 Task: Find connections with filter location Bergheim with filter topic #Projectmanagements with filter profile language English with filter current company Max Healthcare with filter school Kerala University, Thiruvananthapuram with filter industry Fine Arts Schools with filter service category Executive Coaching with filter keywords title Pharmacist
Action: Mouse moved to (478, 61)
Screenshot: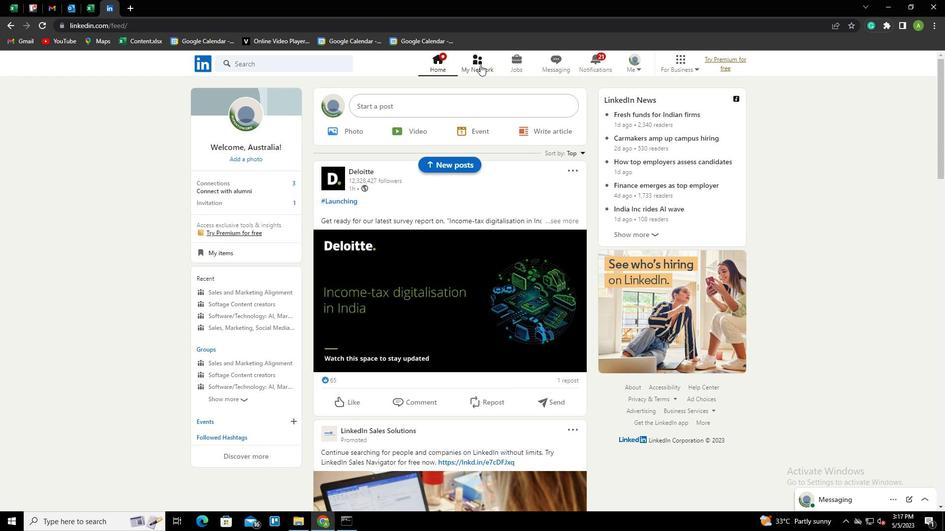 
Action: Mouse pressed left at (478, 61)
Screenshot: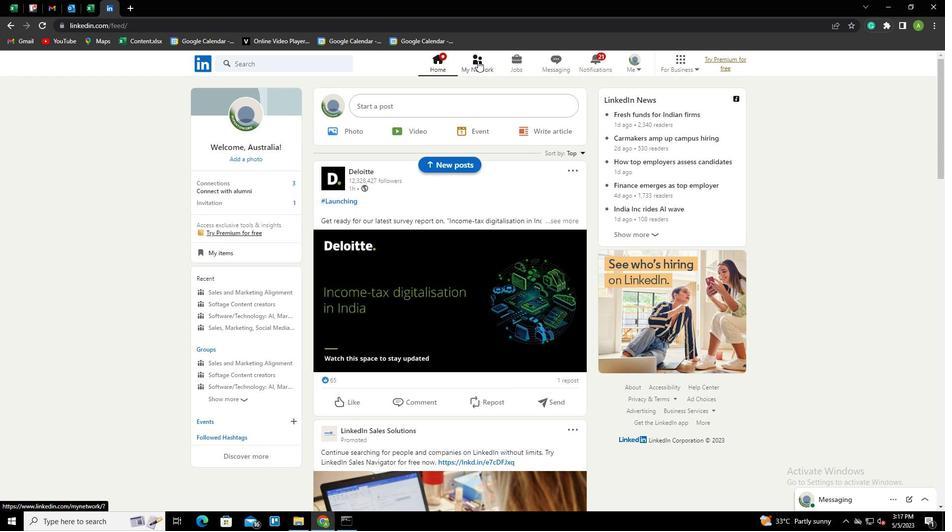
Action: Mouse moved to (243, 111)
Screenshot: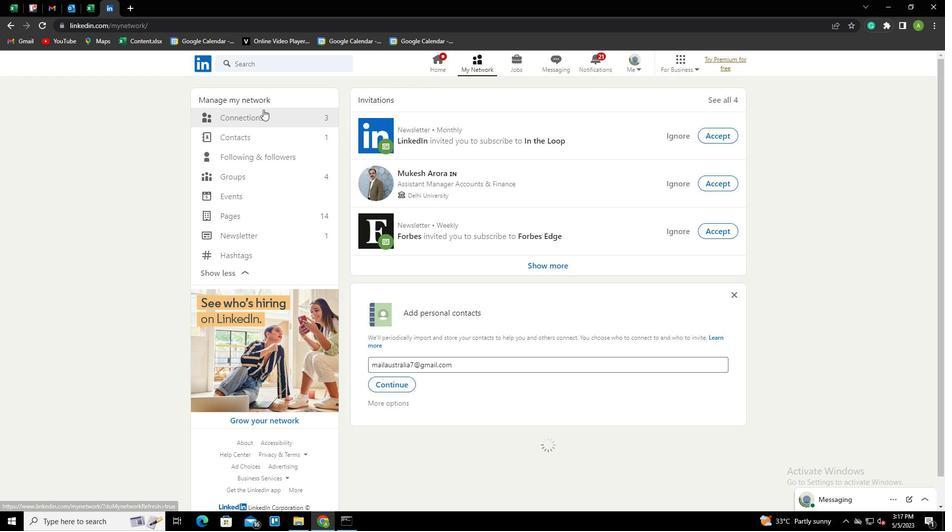 
Action: Mouse pressed left at (243, 111)
Screenshot: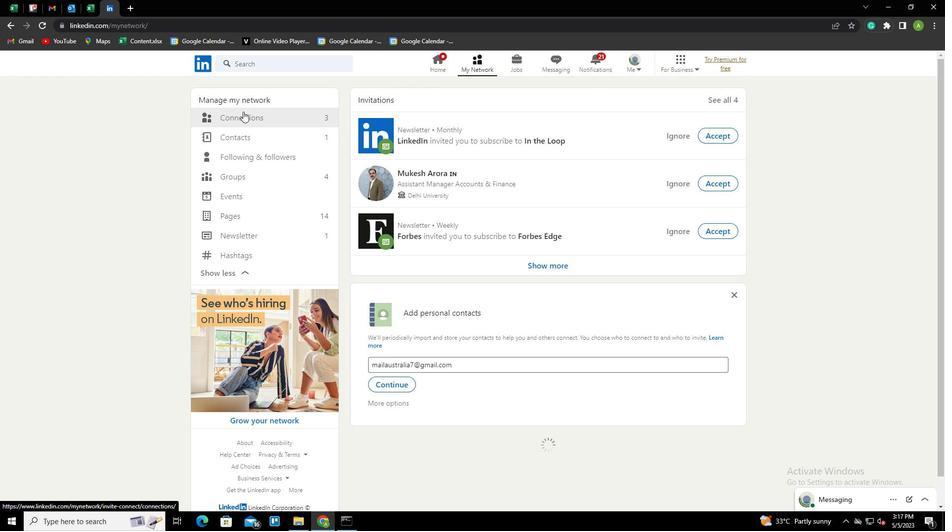 
Action: Mouse moved to (537, 115)
Screenshot: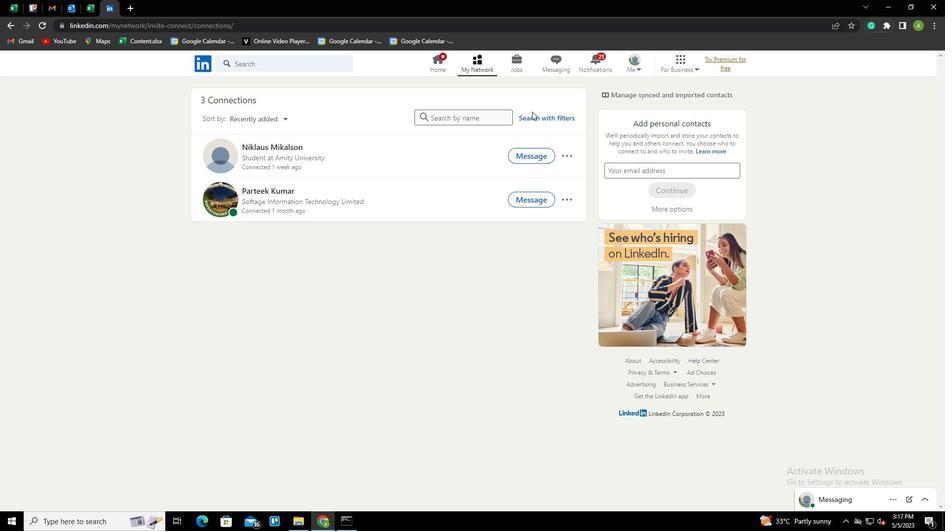 
Action: Mouse pressed left at (537, 115)
Screenshot: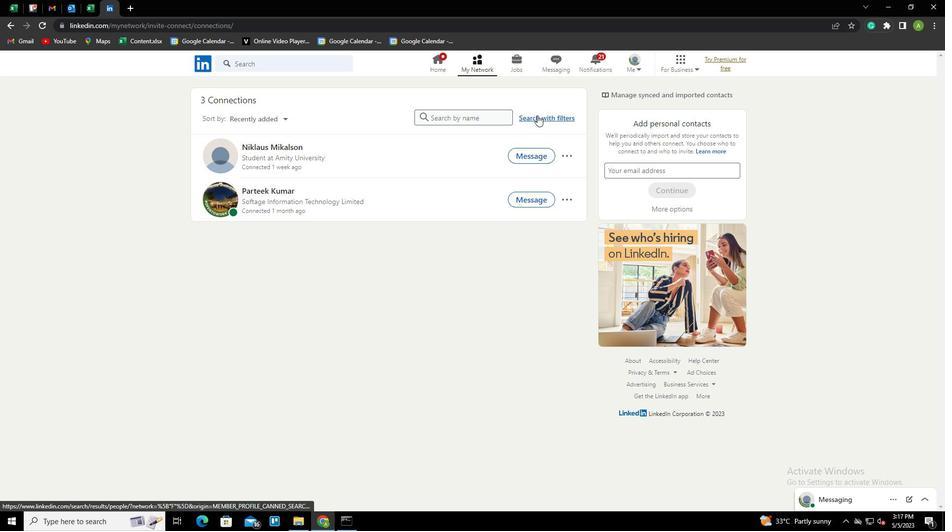 
Action: Mouse moved to (499, 89)
Screenshot: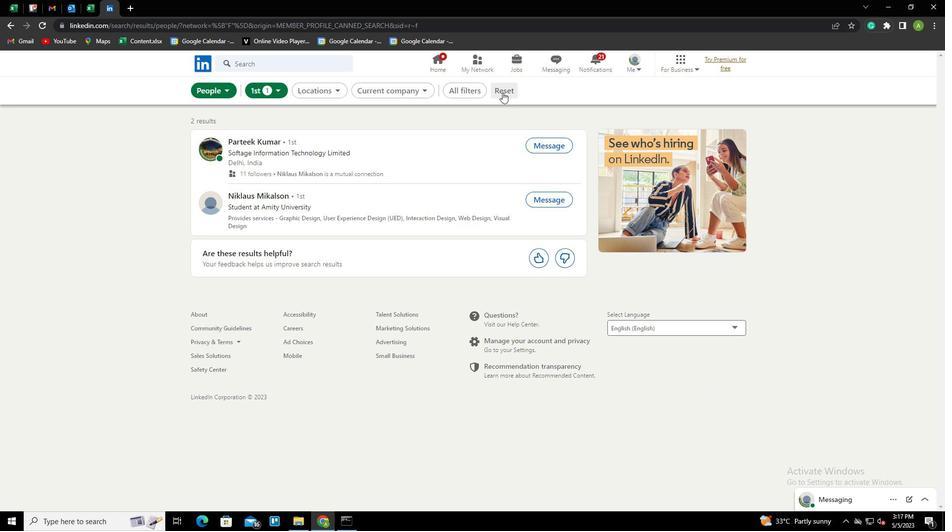 
Action: Mouse pressed left at (499, 89)
Screenshot: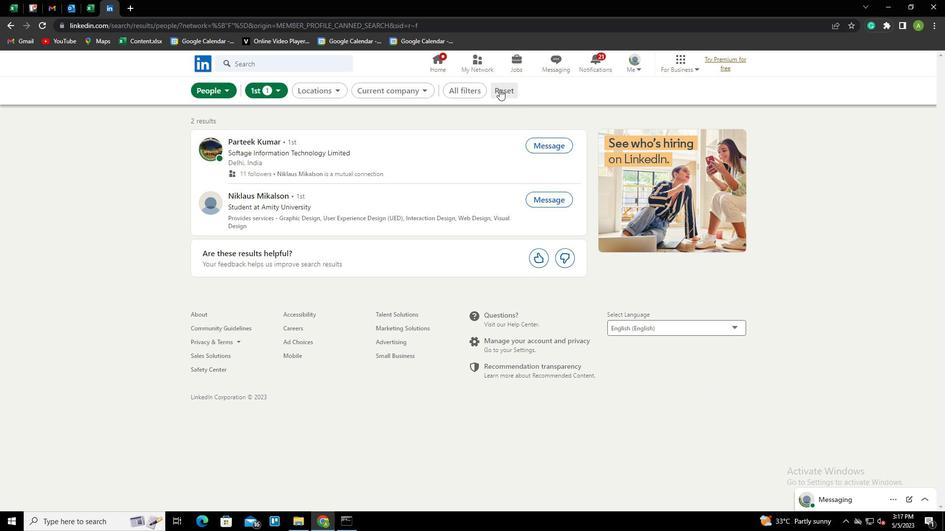 
Action: Mouse moved to (497, 90)
Screenshot: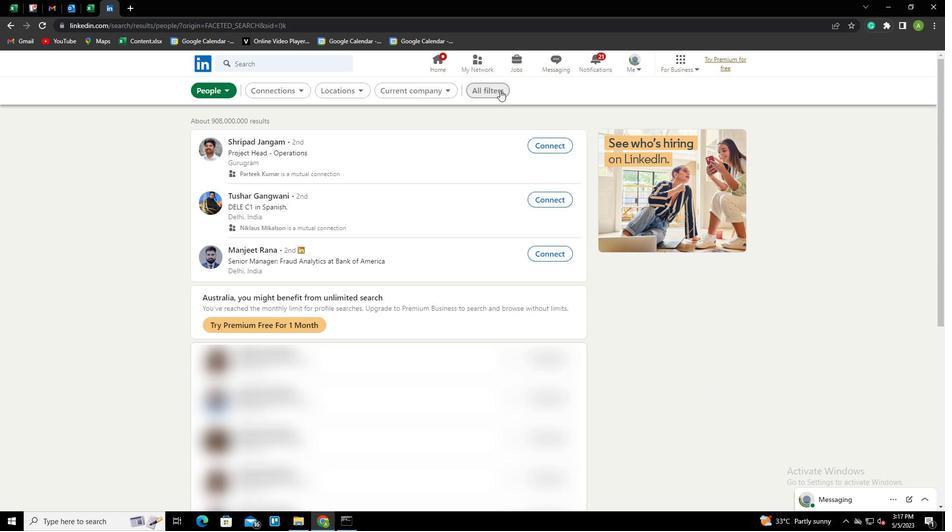
Action: Mouse pressed left at (497, 90)
Screenshot: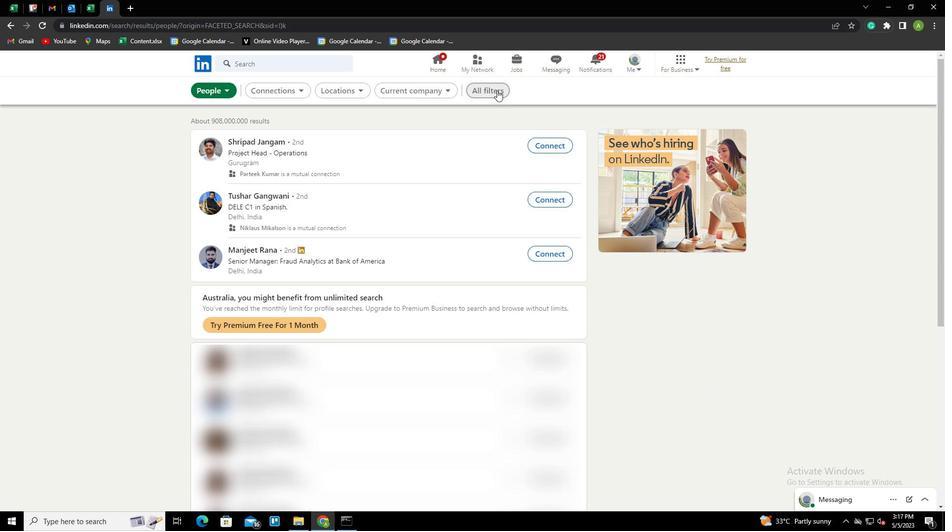 
Action: Mouse moved to (768, 293)
Screenshot: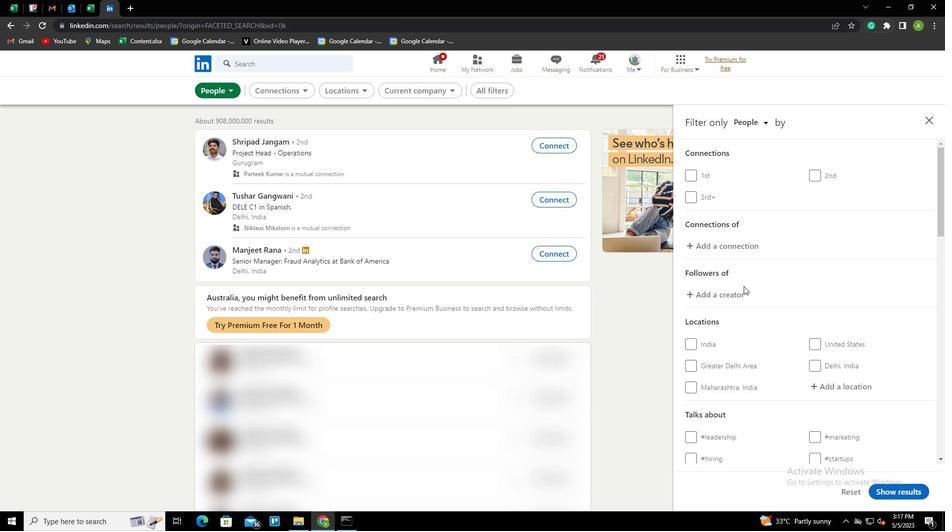 
Action: Mouse scrolled (768, 293) with delta (0, 0)
Screenshot: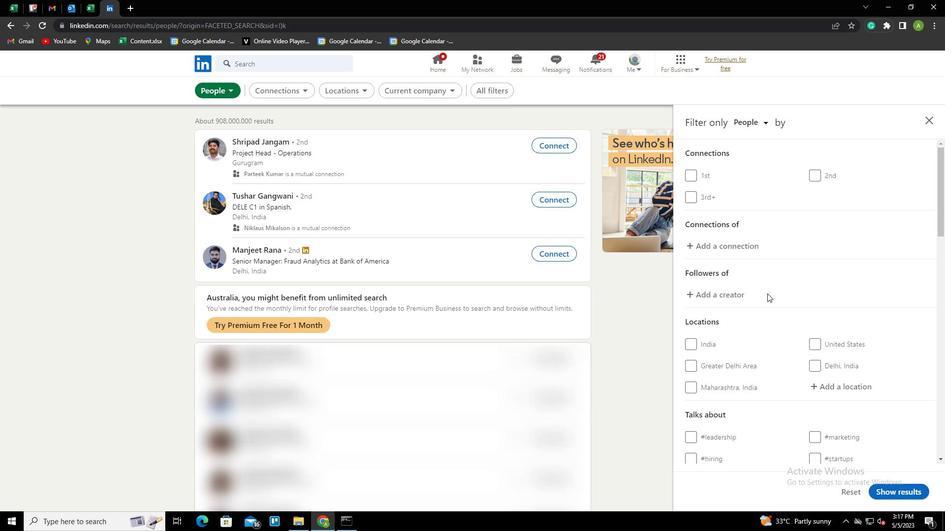 
Action: Mouse scrolled (768, 293) with delta (0, 0)
Screenshot: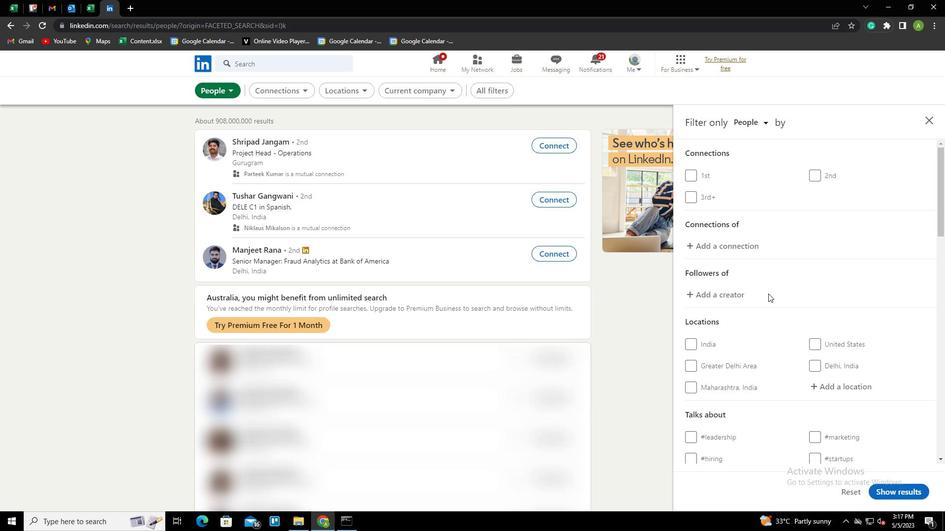 
Action: Mouse moved to (842, 289)
Screenshot: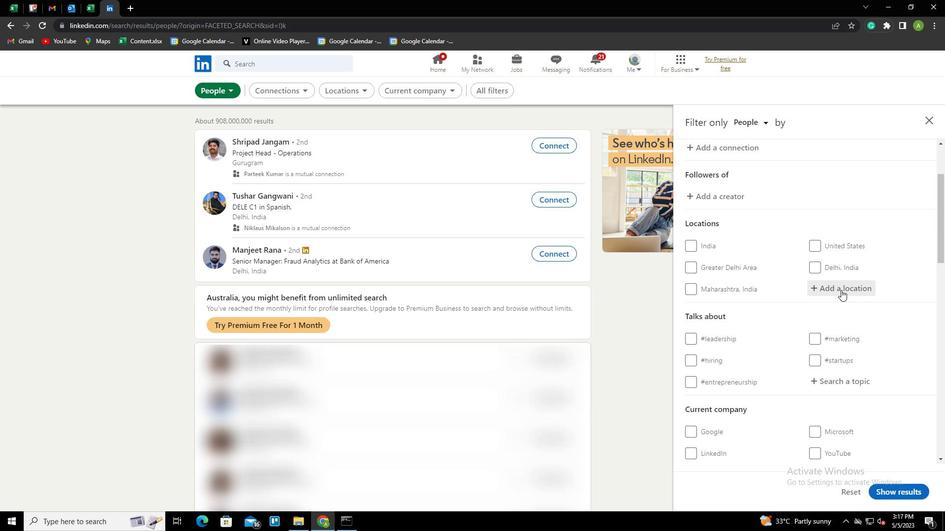 
Action: Mouse pressed left at (842, 289)
Screenshot: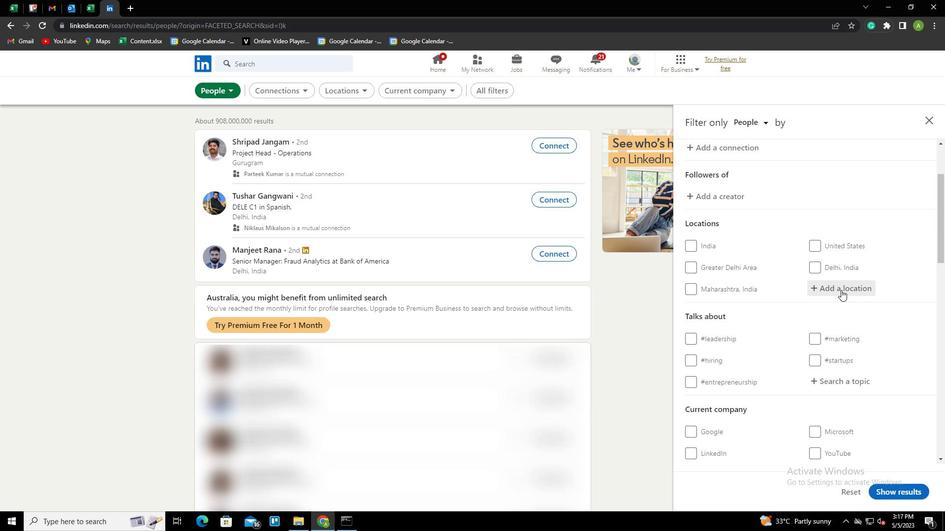 
Action: Key pressed <Key.shift>BERGHEIM<Key.down><Key.enter>
Screenshot: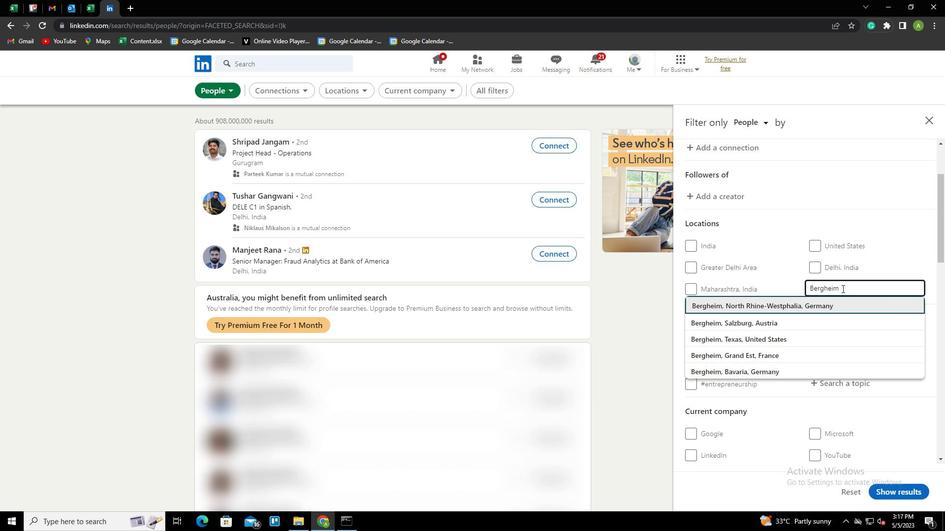 
Action: Mouse scrolled (842, 288) with delta (0, 0)
Screenshot: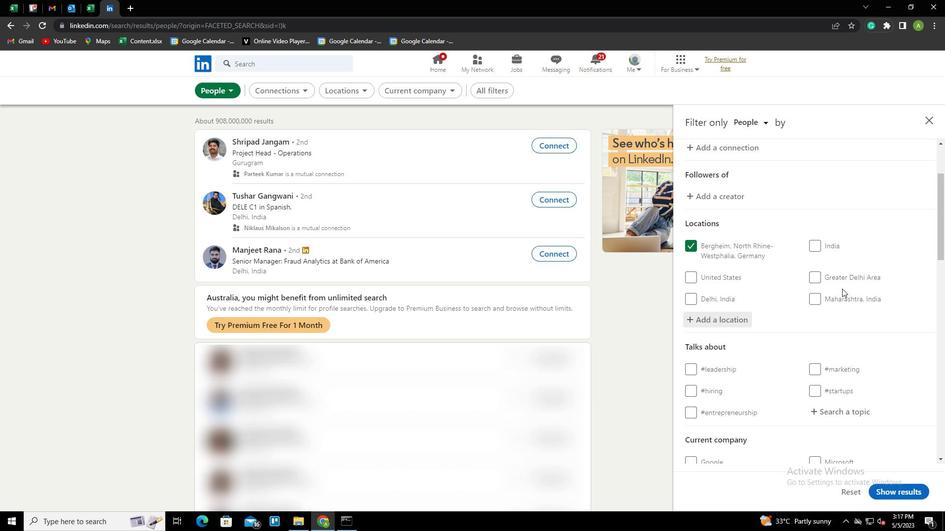 
Action: Mouse scrolled (842, 288) with delta (0, 0)
Screenshot: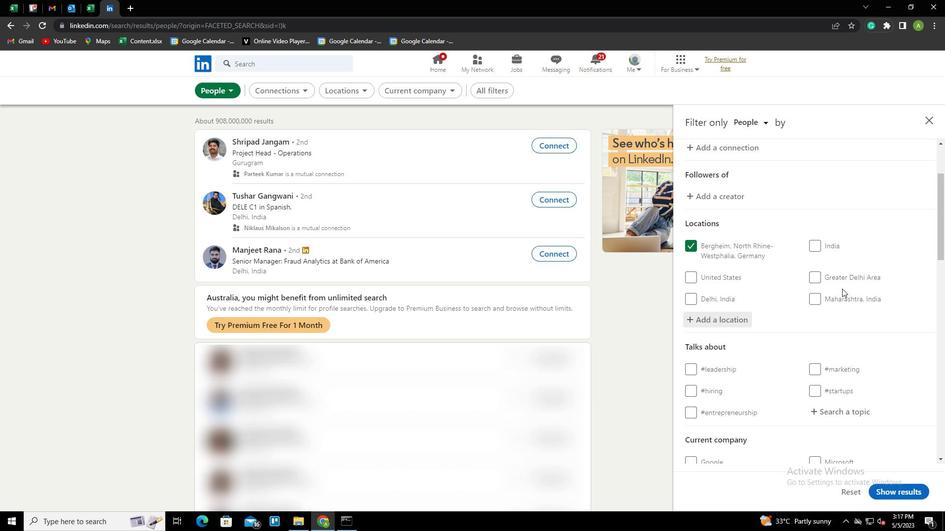 
Action: Mouse scrolled (842, 288) with delta (0, 0)
Screenshot: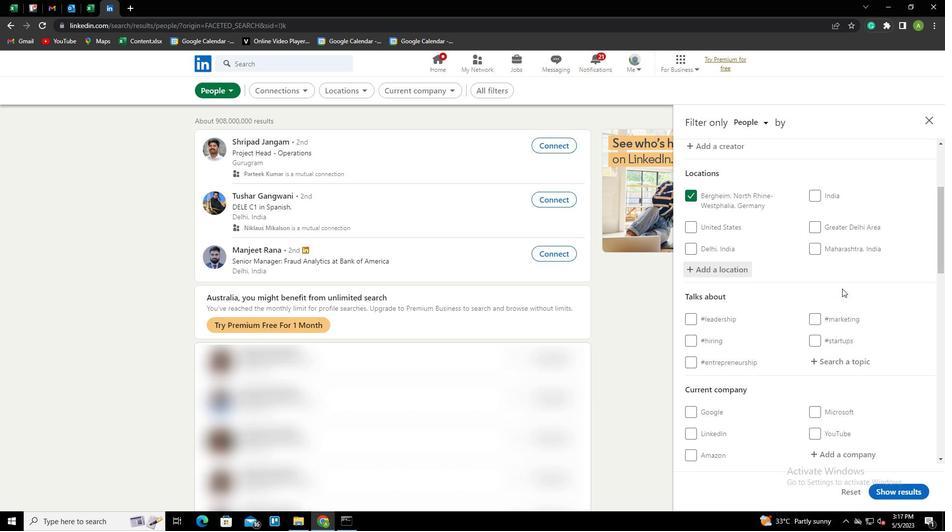 
Action: Mouse moved to (836, 261)
Screenshot: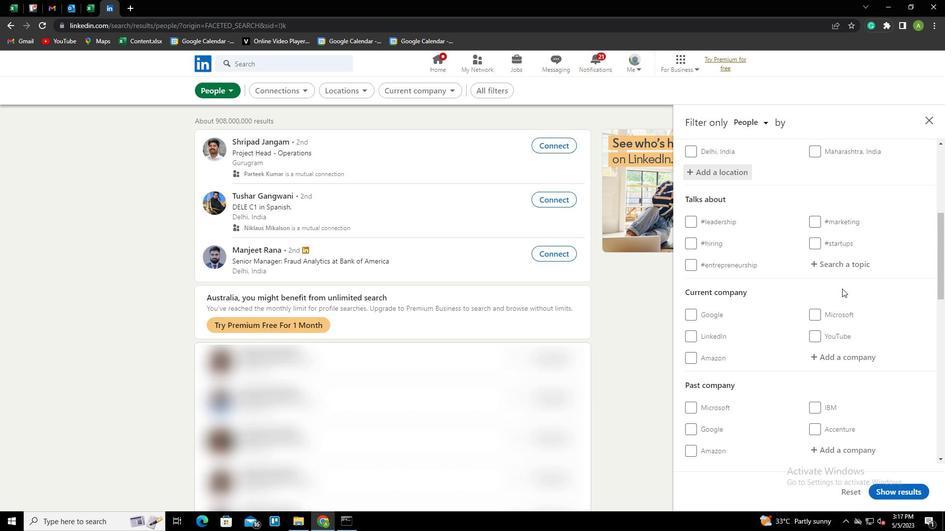 
Action: Mouse pressed left at (836, 261)
Screenshot: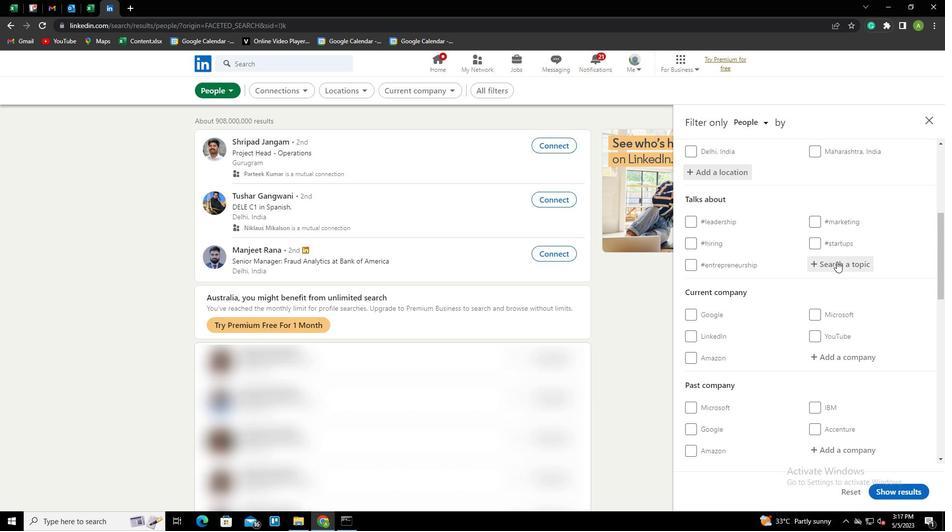 
Action: Key pressed PROJECTMANAGEMENT<Key.down>S<Key.down><Key.down><Key.down>
Screenshot: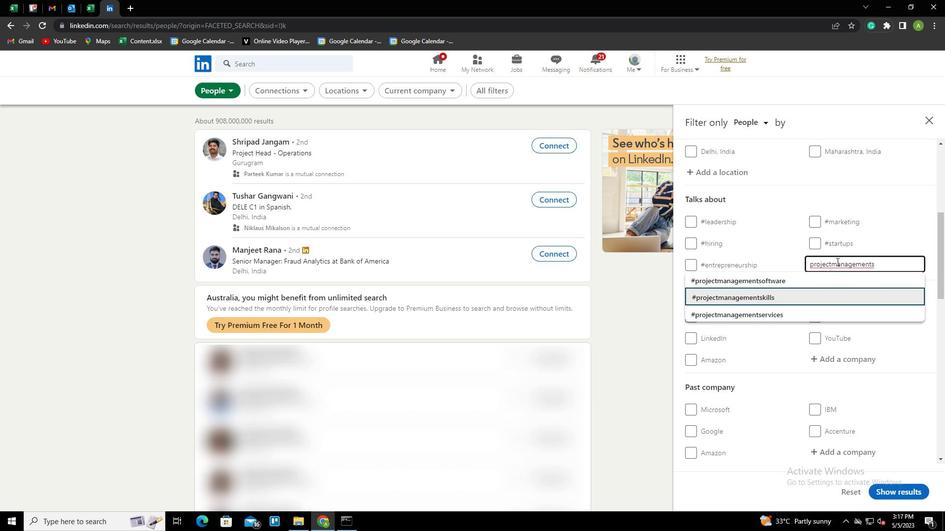 
Action: Mouse moved to (779, 255)
Screenshot: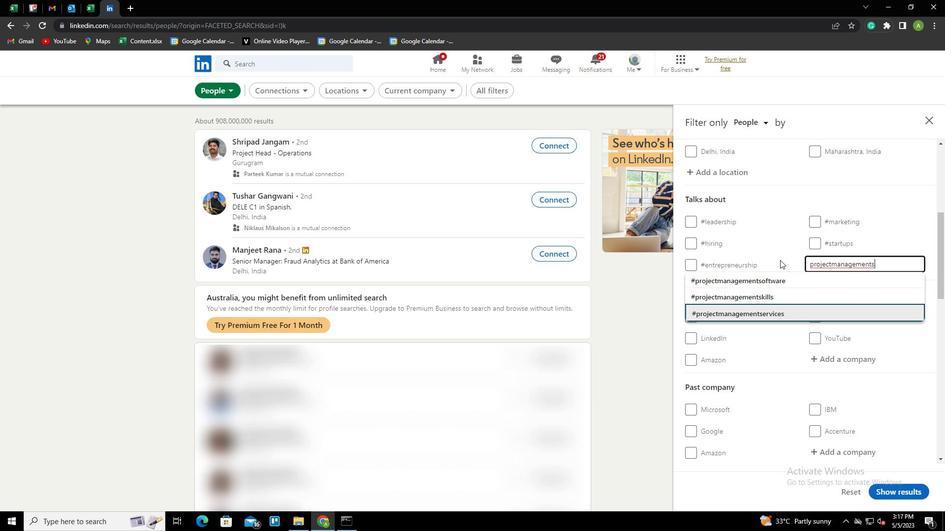 
Action: Mouse pressed left at (779, 255)
Screenshot: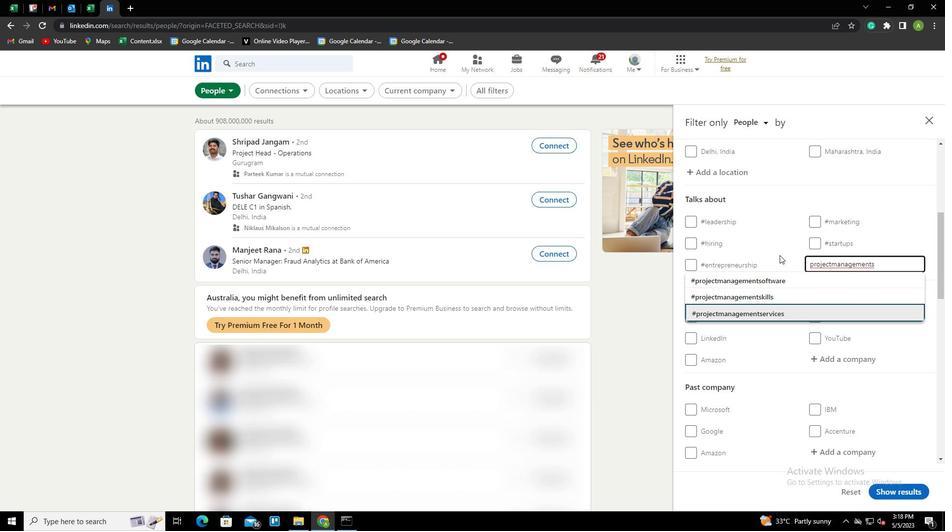 
Action: Mouse moved to (844, 280)
Screenshot: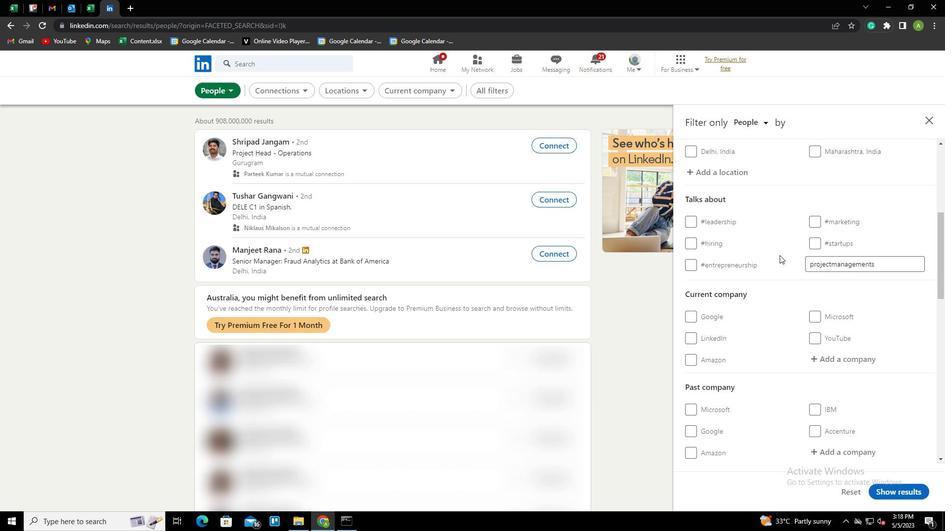 
Action: Mouse scrolled (844, 280) with delta (0, 0)
Screenshot: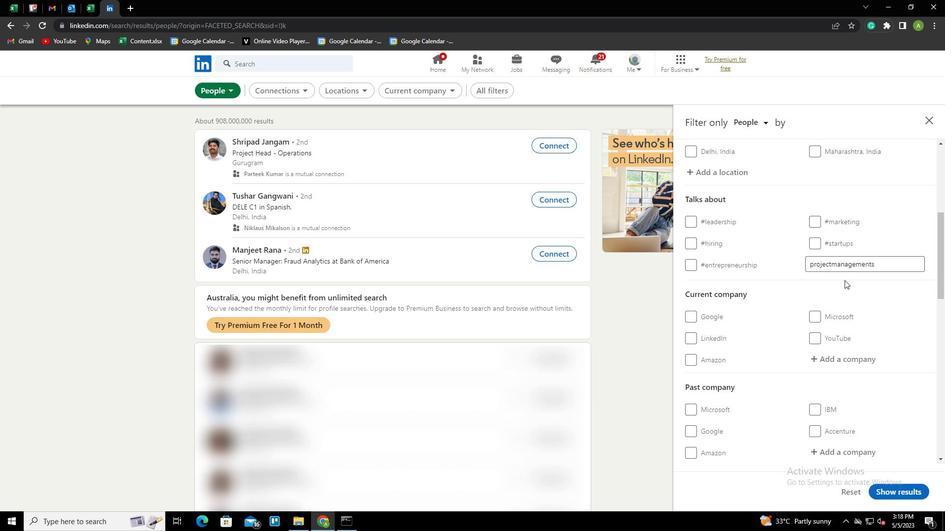 
Action: Mouse scrolled (844, 280) with delta (0, 0)
Screenshot: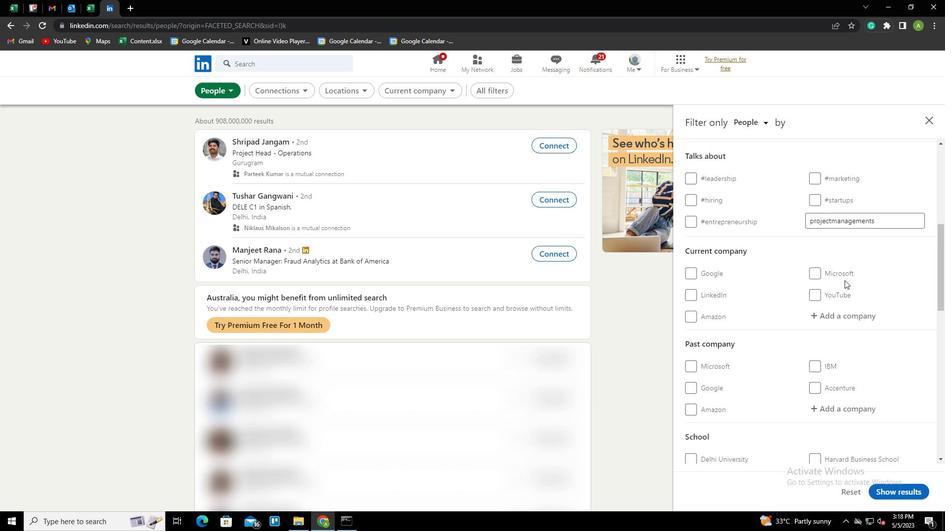
Action: Mouse moved to (837, 282)
Screenshot: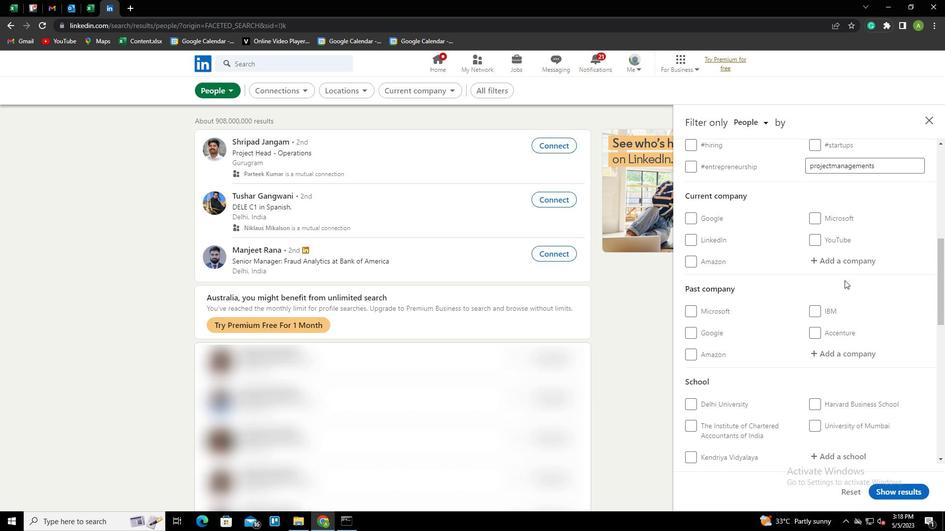 
Action: Mouse scrolled (837, 281) with delta (0, 0)
Screenshot: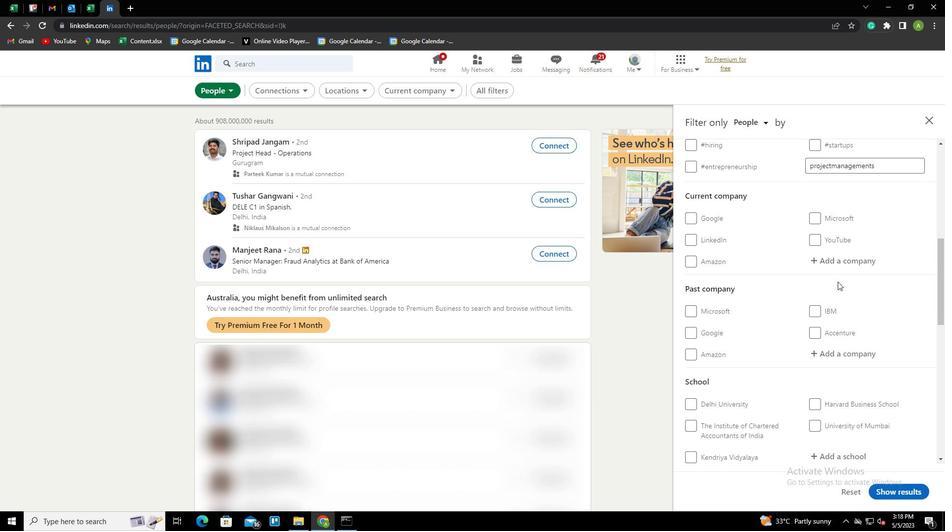 
Action: Mouse moved to (837, 282)
Screenshot: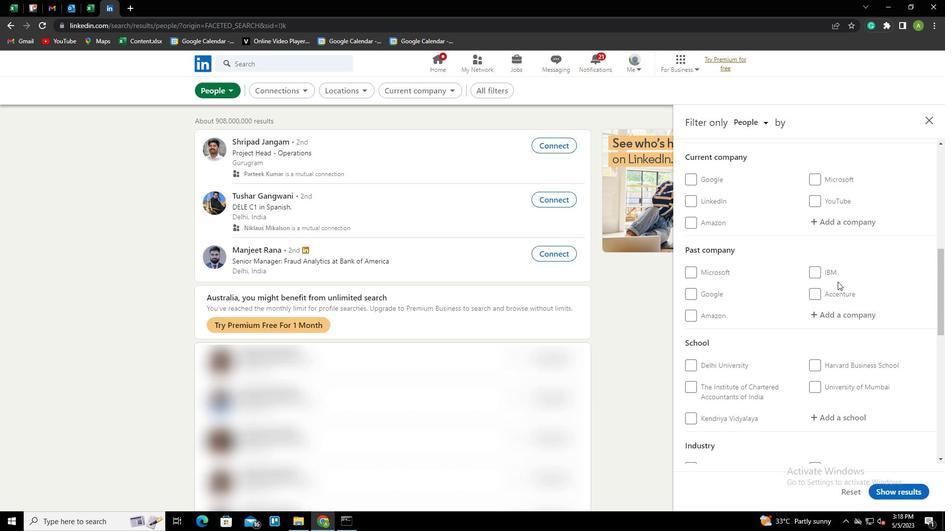 
Action: Mouse scrolled (837, 281) with delta (0, 0)
Screenshot: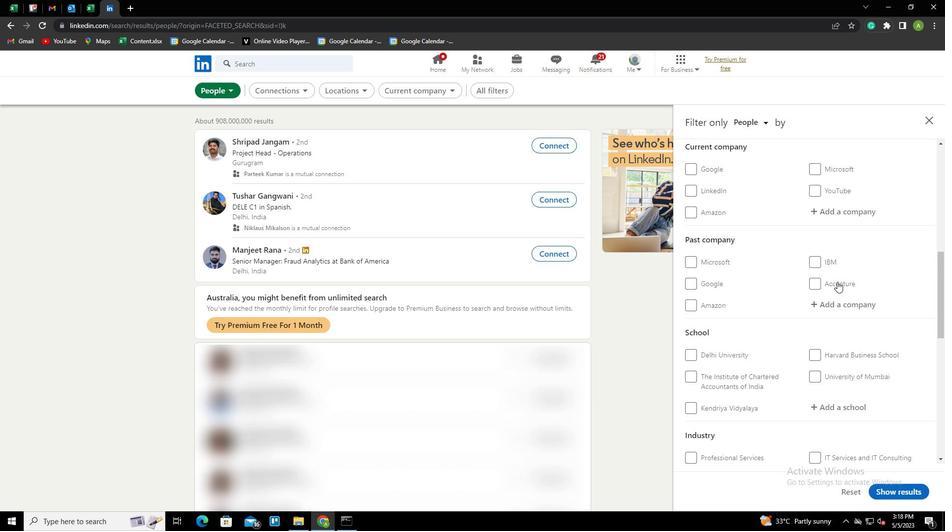 
Action: Mouse scrolled (837, 281) with delta (0, 0)
Screenshot: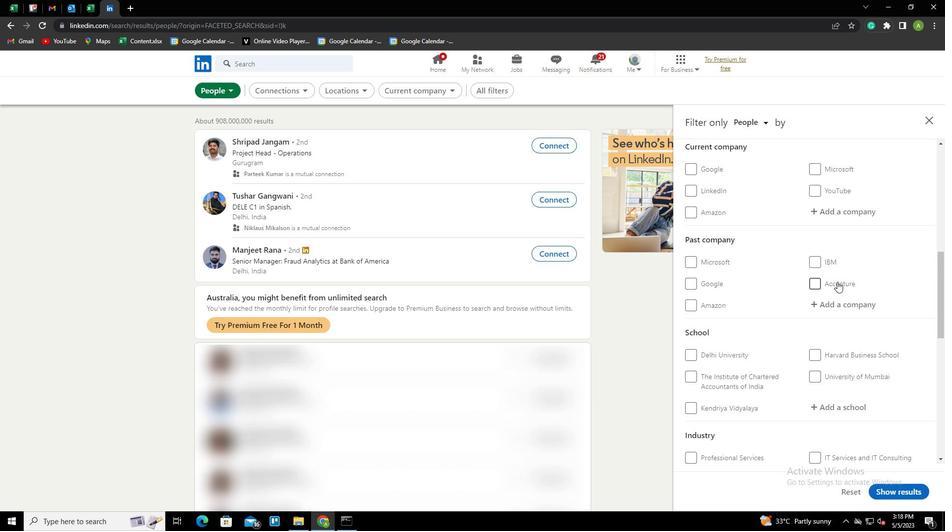
Action: Mouse scrolled (837, 281) with delta (0, 0)
Screenshot: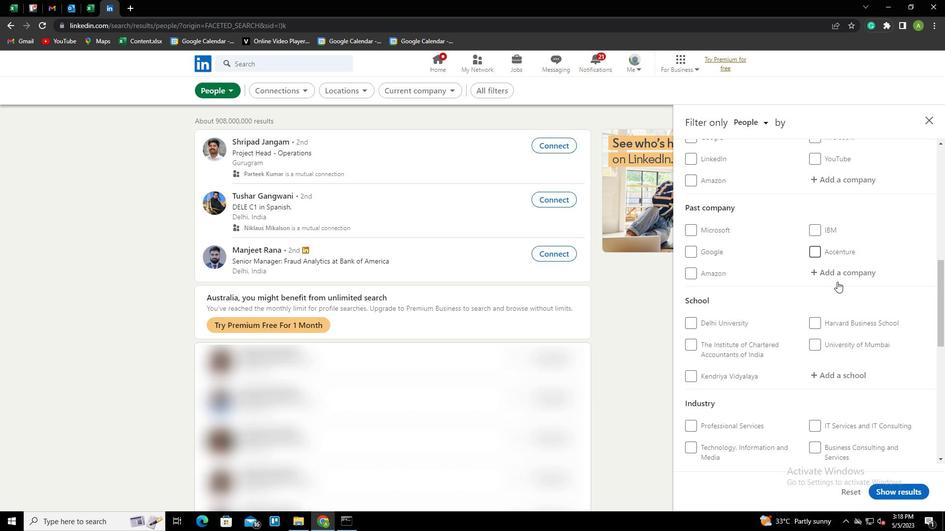 
Action: Mouse scrolled (837, 281) with delta (0, 0)
Screenshot: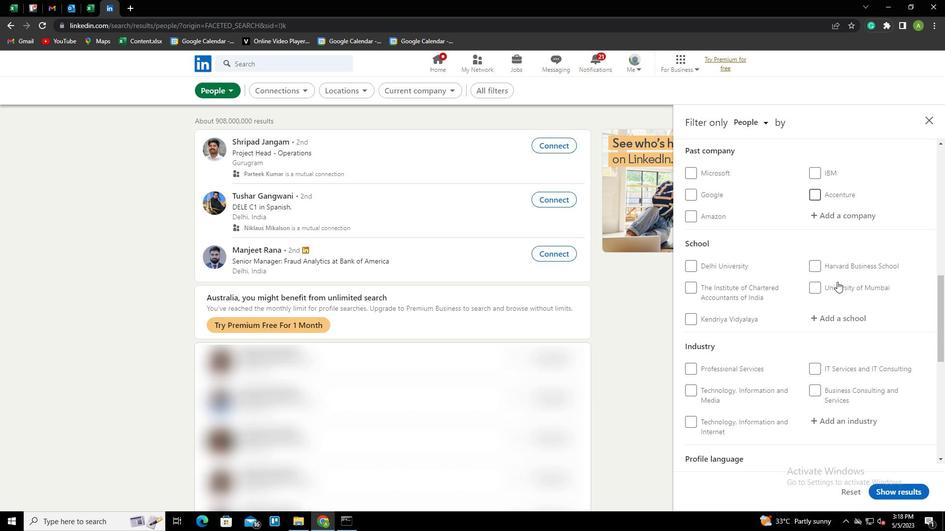 
Action: Mouse scrolled (837, 281) with delta (0, 0)
Screenshot: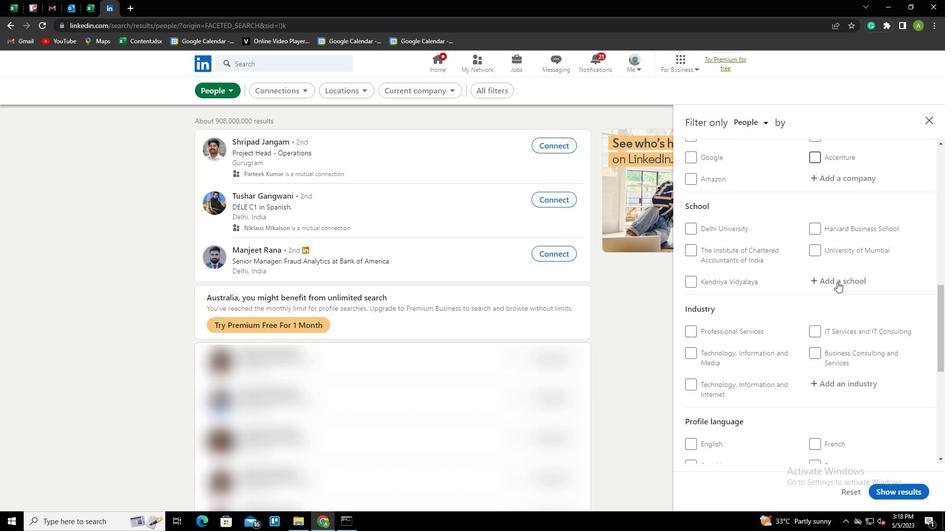 
Action: Mouse moved to (705, 324)
Screenshot: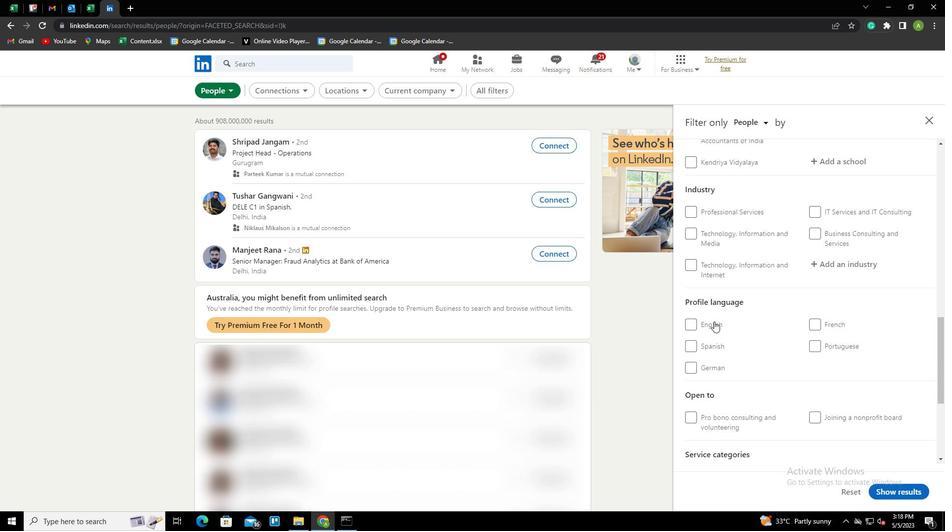 
Action: Mouse pressed left at (705, 324)
Screenshot: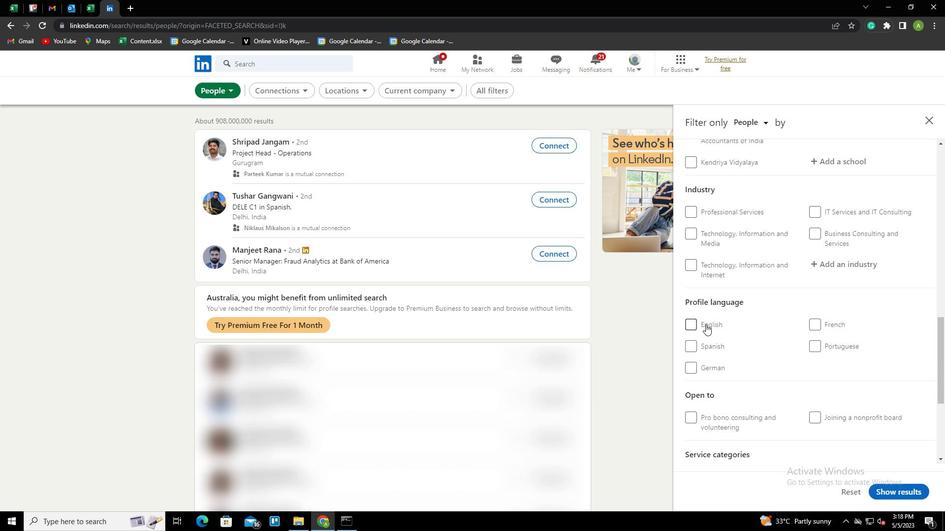 
Action: Mouse moved to (796, 319)
Screenshot: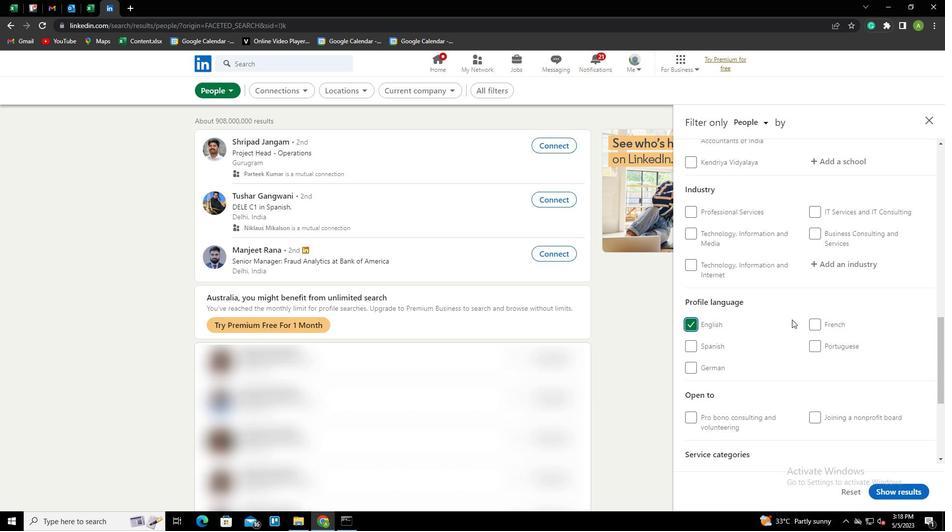
Action: Mouse scrolled (796, 319) with delta (0, 0)
Screenshot: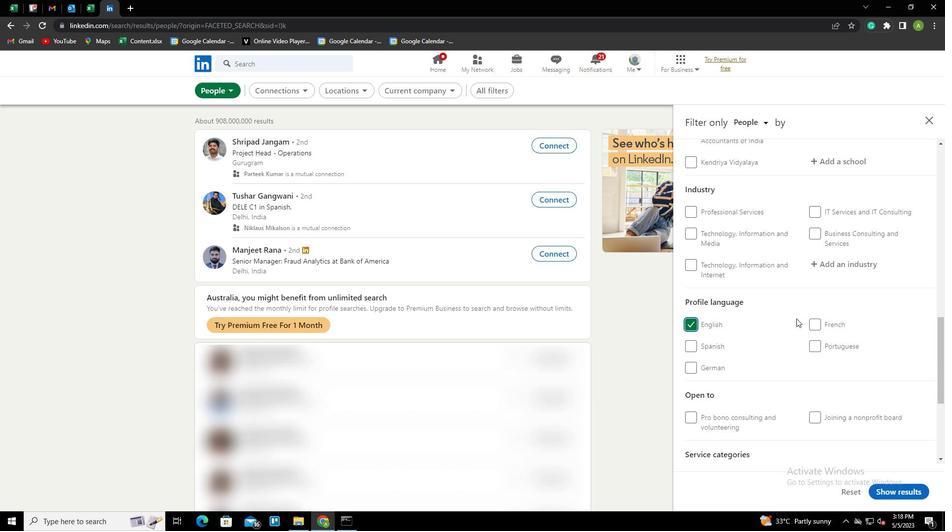 
Action: Mouse scrolled (796, 319) with delta (0, 0)
Screenshot: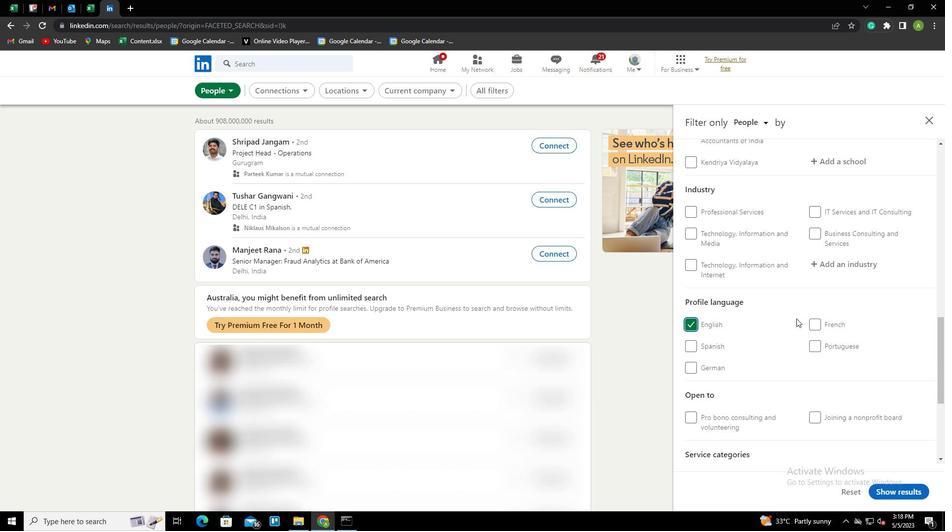 
Action: Mouse scrolled (796, 319) with delta (0, 0)
Screenshot: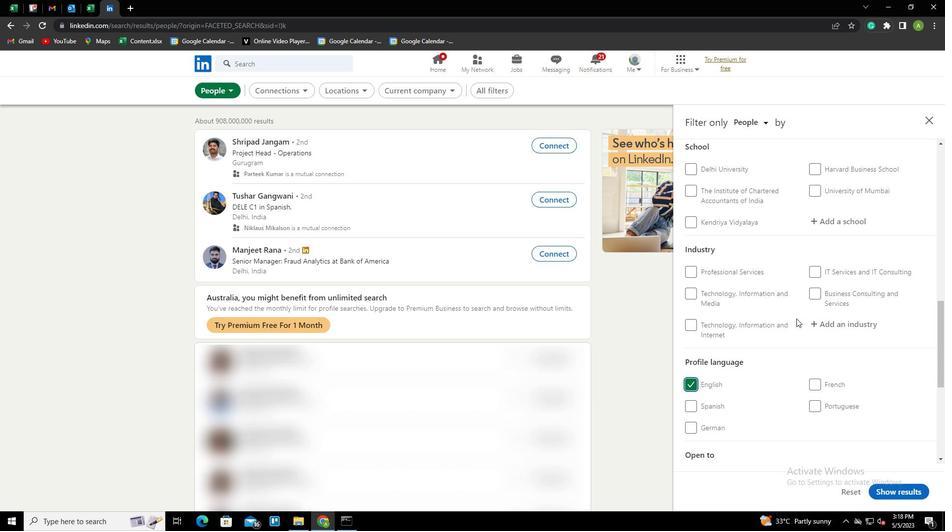 
Action: Mouse scrolled (796, 319) with delta (0, 0)
Screenshot: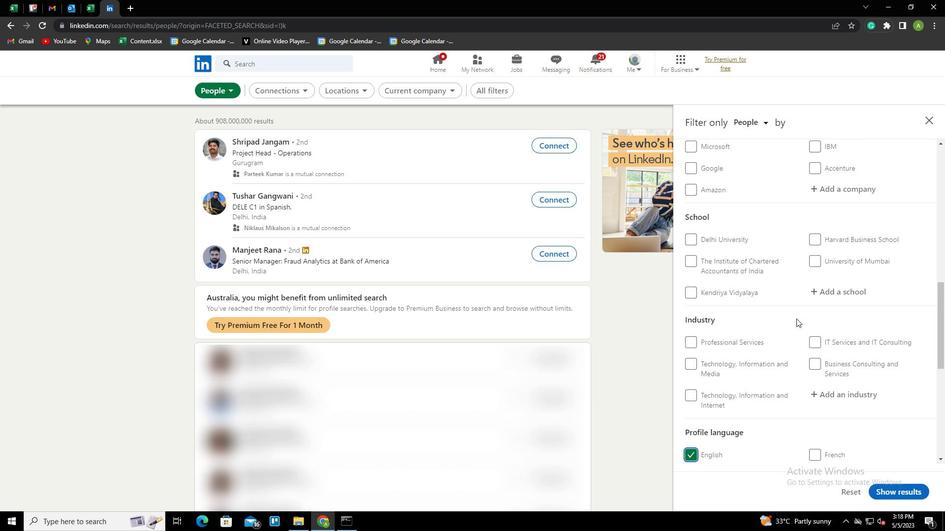 
Action: Mouse scrolled (796, 319) with delta (0, 0)
Screenshot: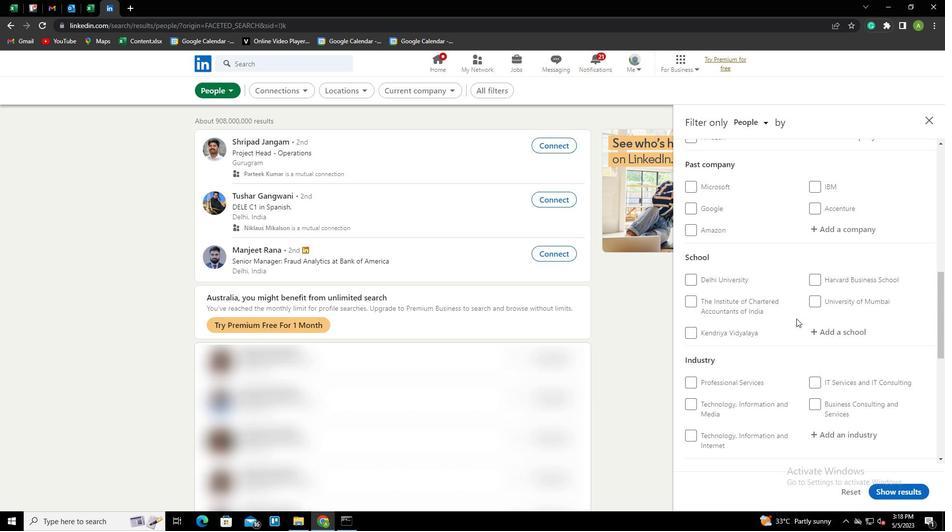 
Action: Mouse scrolled (796, 319) with delta (0, 0)
Screenshot: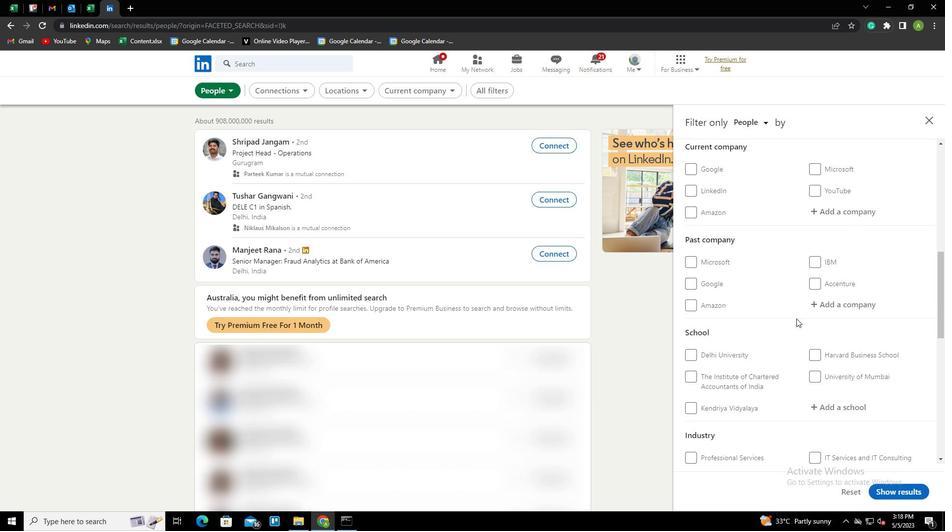 
Action: Mouse scrolled (796, 319) with delta (0, 0)
Screenshot: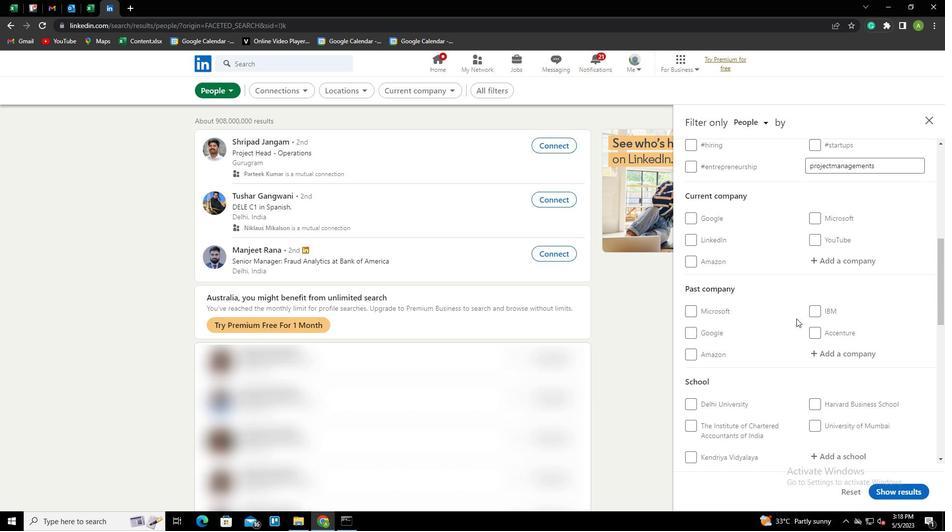 
Action: Mouse moved to (824, 317)
Screenshot: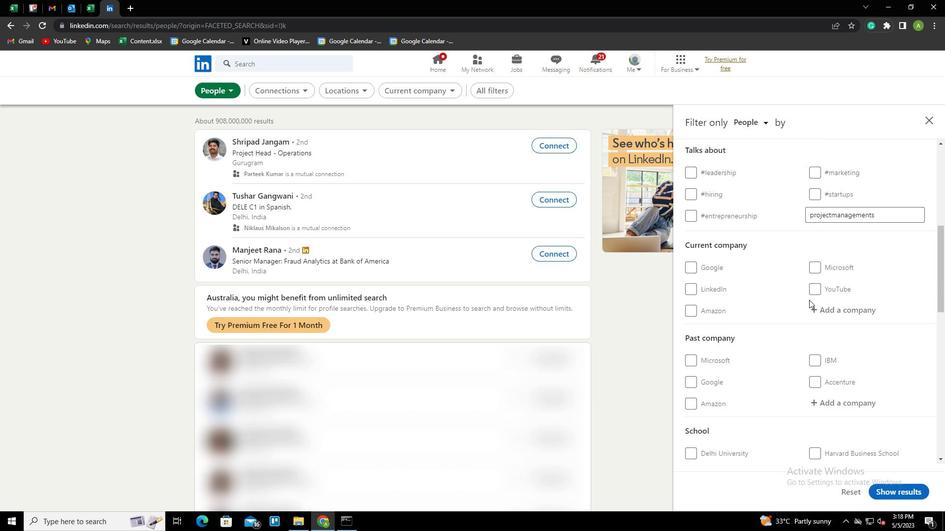 
Action: Mouse pressed left at (824, 317)
Screenshot: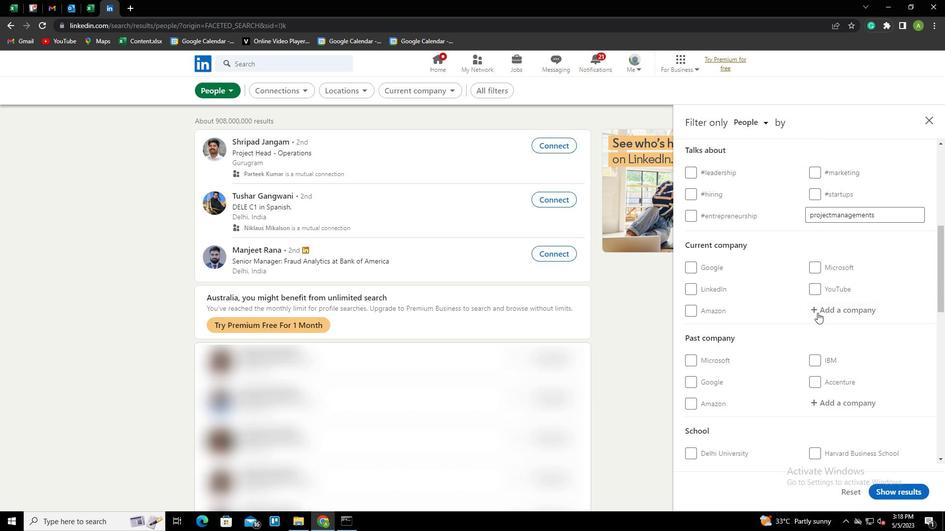 
Action: Key pressed <Key.shift>MAZ<Key.backspace>X<Key.space><Key.shift>HEALTHCARE<Key.down><Key.enter>
Screenshot: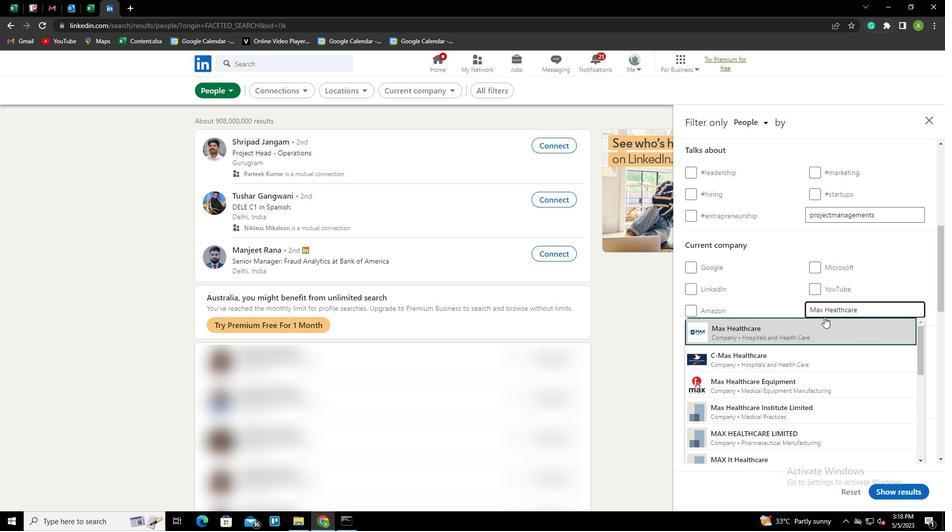 
Action: Mouse moved to (830, 321)
Screenshot: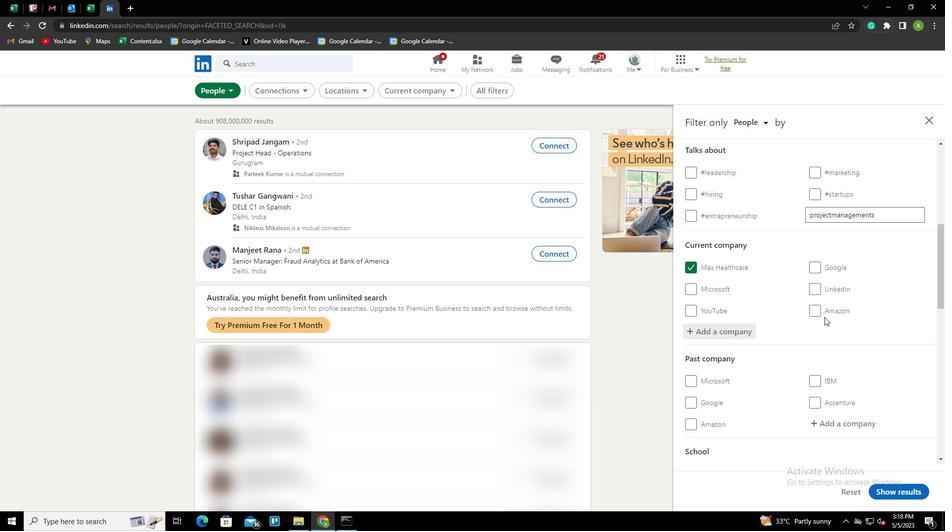 
Action: Mouse scrolled (830, 320) with delta (0, 0)
Screenshot: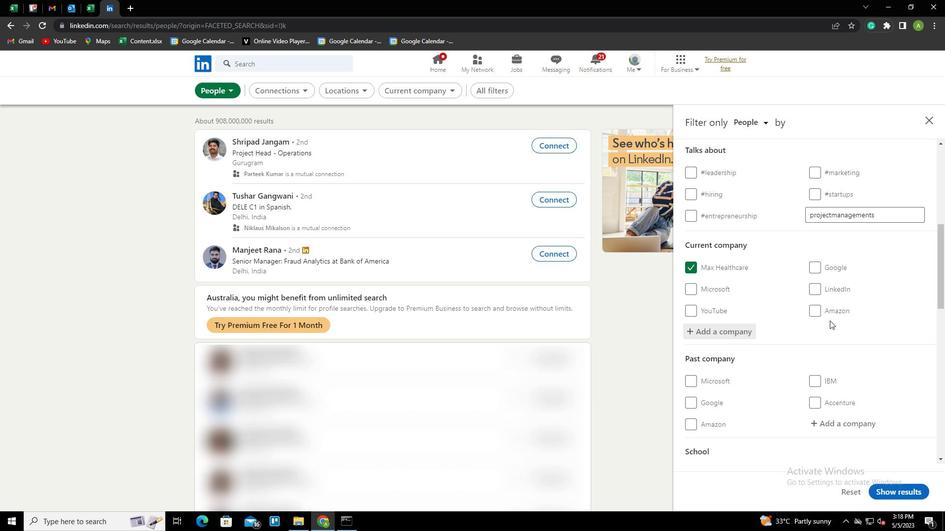 
Action: Mouse scrolled (830, 320) with delta (0, 0)
Screenshot: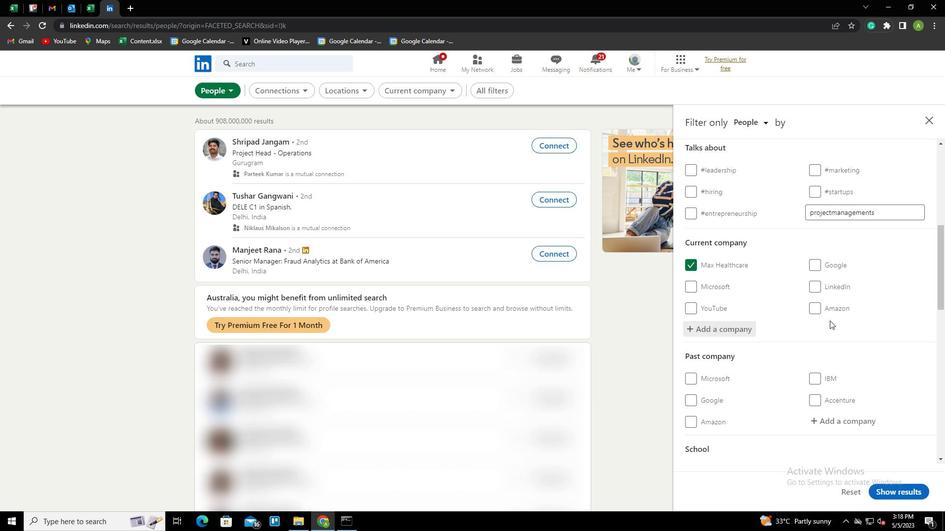 
Action: Mouse scrolled (830, 320) with delta (0, 0)
Screenshot: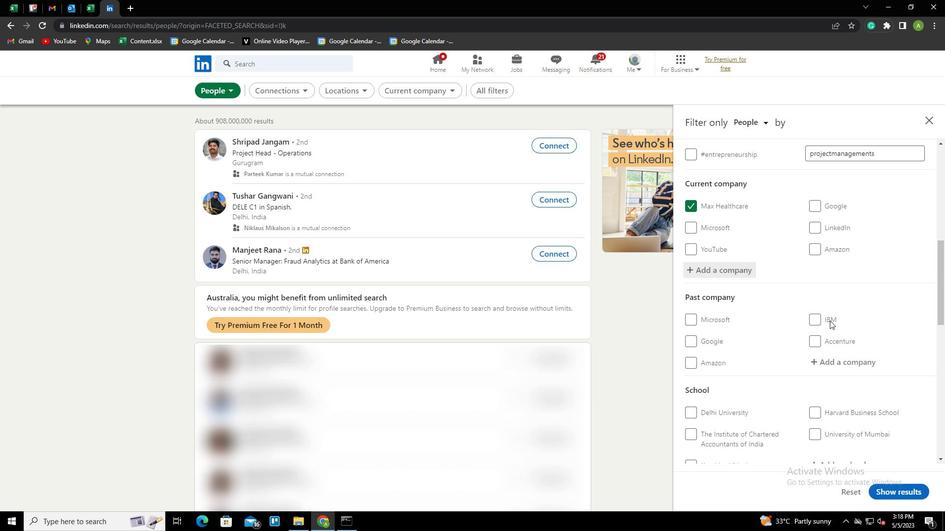 
Action: Mouse scrolled (830, 320) with delta (0, 0)
Screenshot: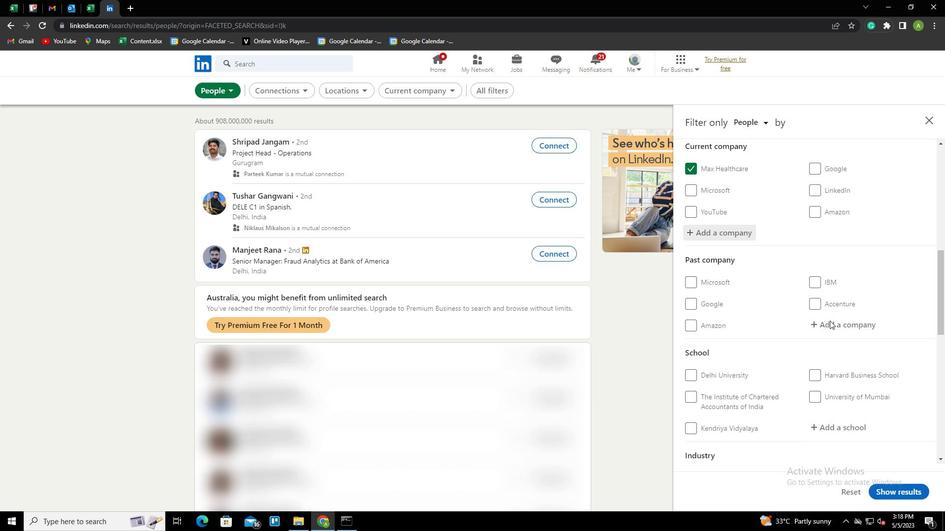 
Action: Mouse moved to (836, 331)
Screenshot: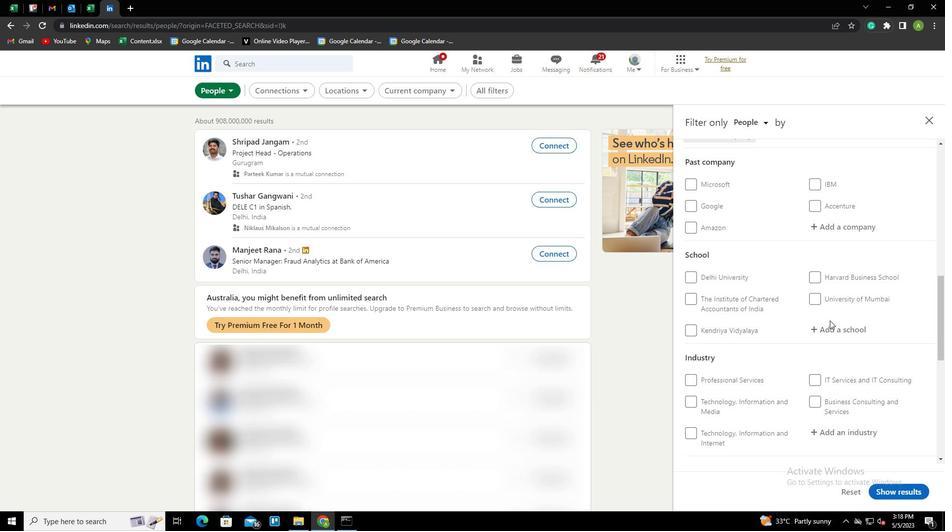 
Action: Mouse pressed left at (836, 331)
Screenshot: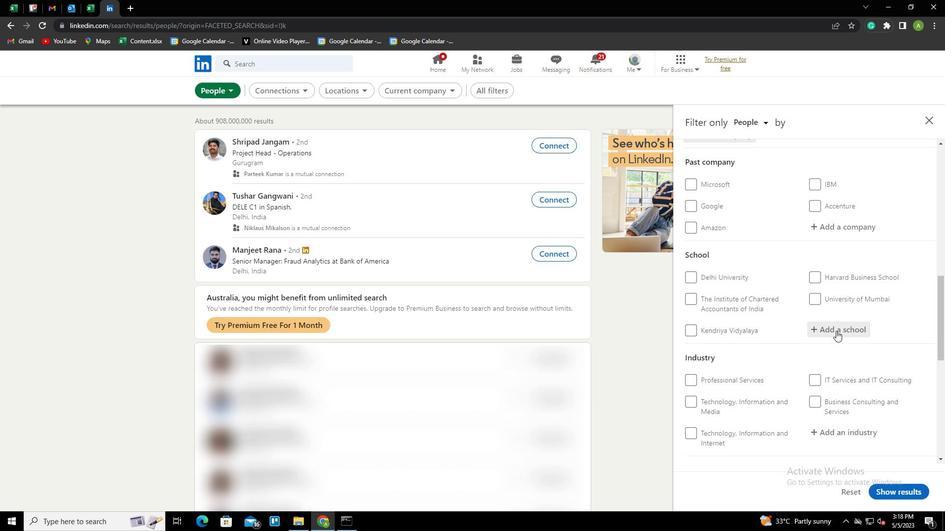 
Action: Key pressed <Key.shift>KERALA<Key.space><Key.shift>UNIVERSITYM<Key.space><Key.backspace><Key.backspace>,<Key.space><Key.shift>THIRUVANANTHAPURAM<Key.down><Key.enter>
Screenshot: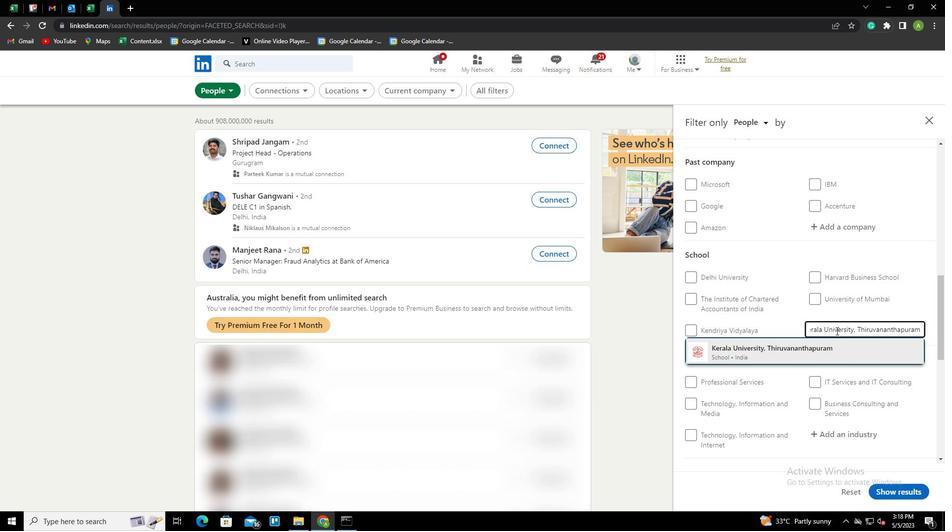 
Action: Mouse scrolled (836, 330) with delta (0, 0)
Screenshot: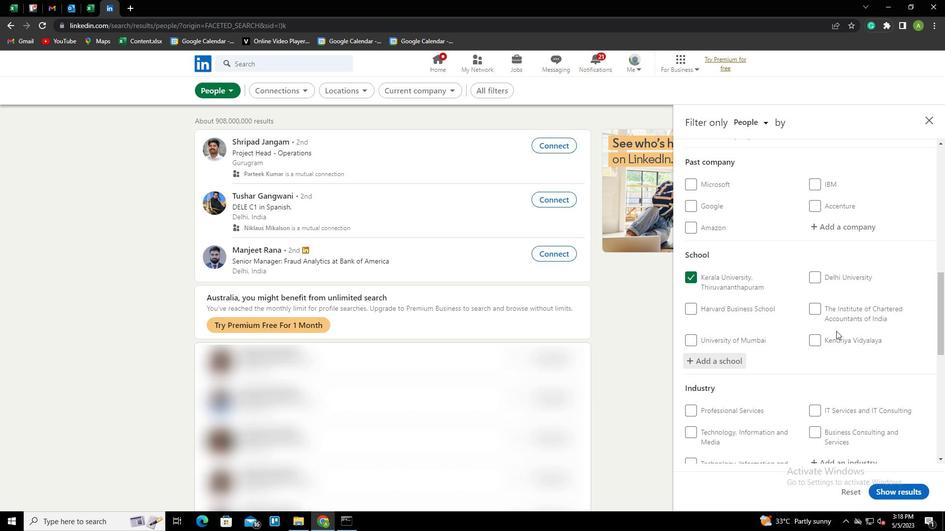 
Action: Mouse scrolled (836, 330) with delta (0, 0)
Screenshot: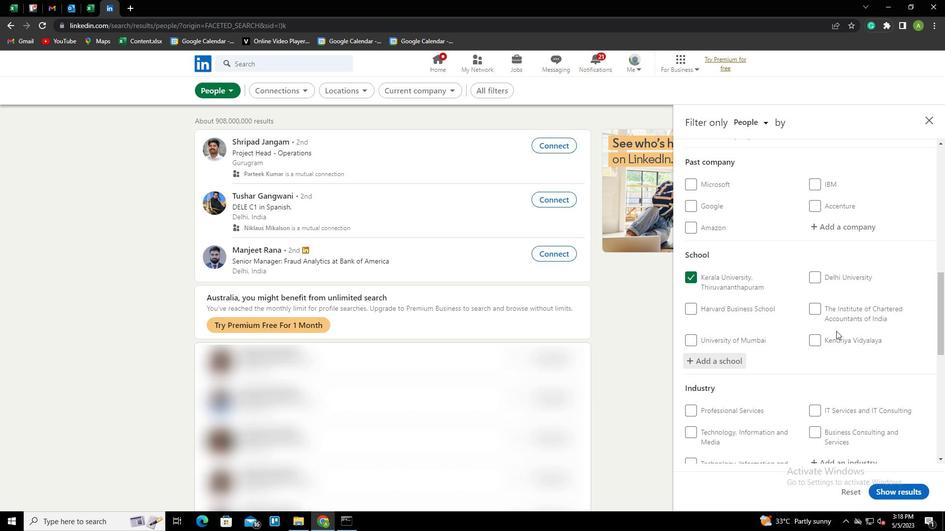
Action: Mouse scrolled (836, 330) with delta (0, 0)
Screenshot: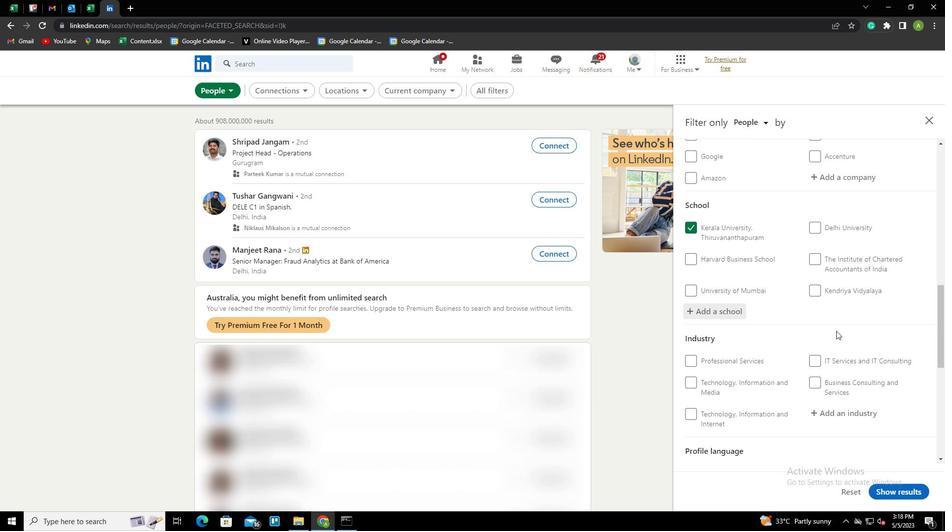 
Action: Mouse moved to (831, 316)
Screenshot: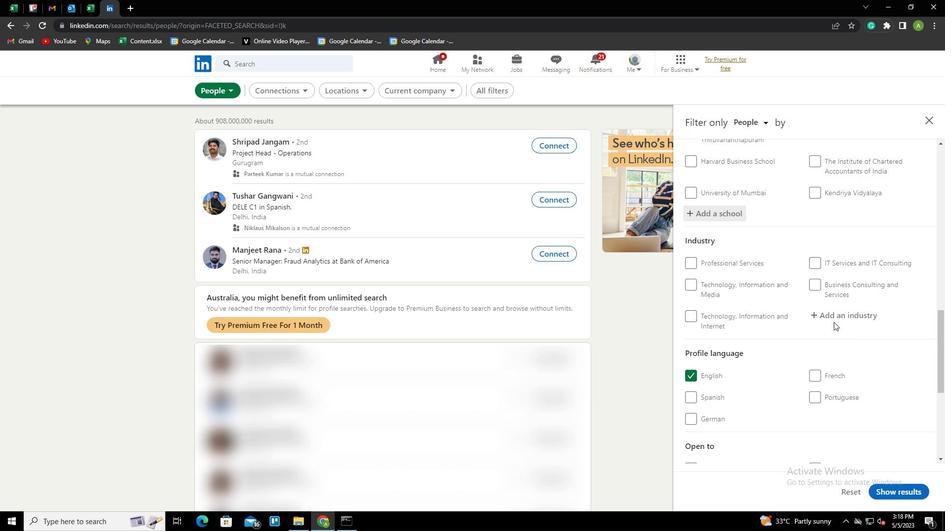 
Action: Mouse pressed left at (831, 316)
Screenshot: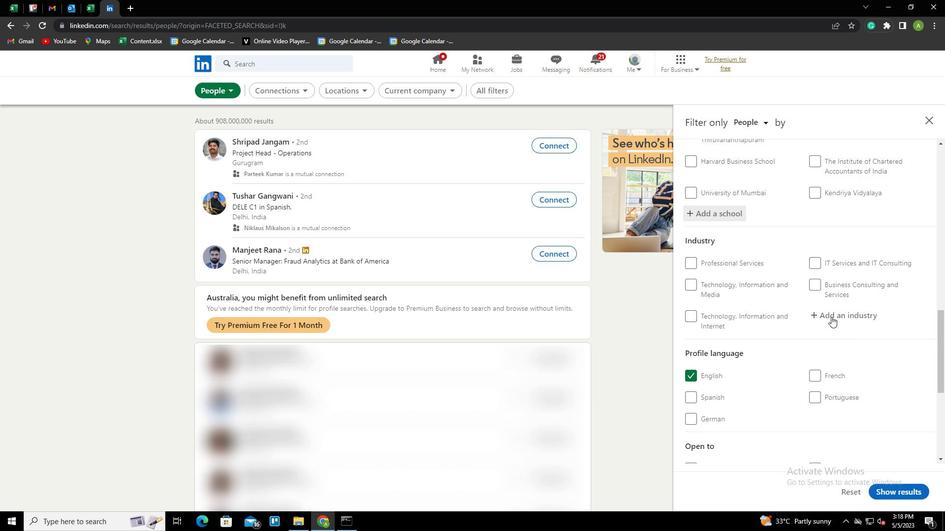 
Action: Key pressed <Key.shift>FINE<Key.space><Key.shift>ARTS<Key.space><Key.shift>SCHOOLS<Key.down><Key.enter>
Screenshot: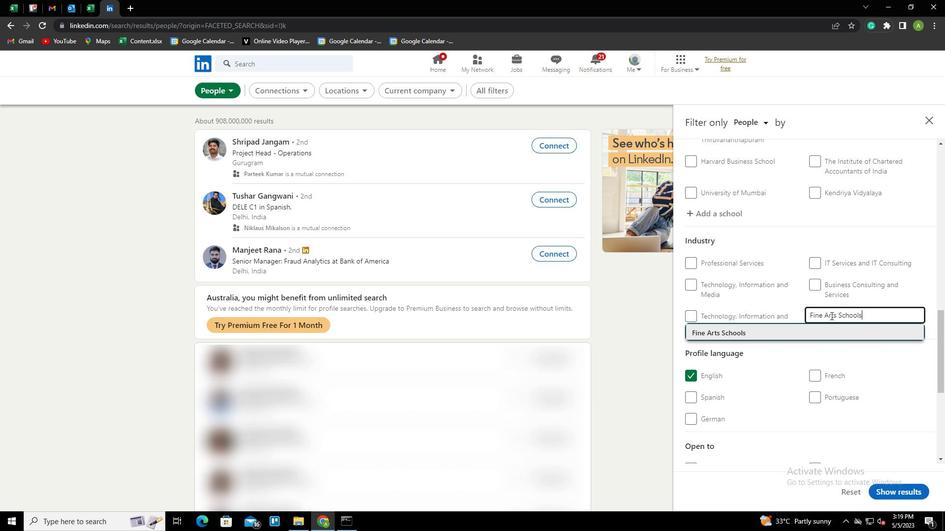 
Action: Mouse scrolled (831, 315) with delta (0, 0)
Screenshot: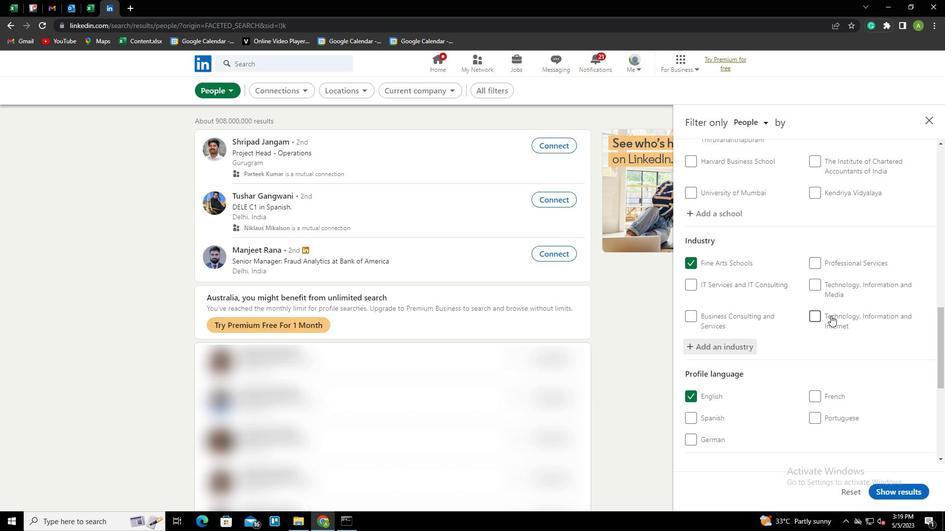 
Action: Mouse scrolled (831, 315) with delta (0, 0)
Screenshot: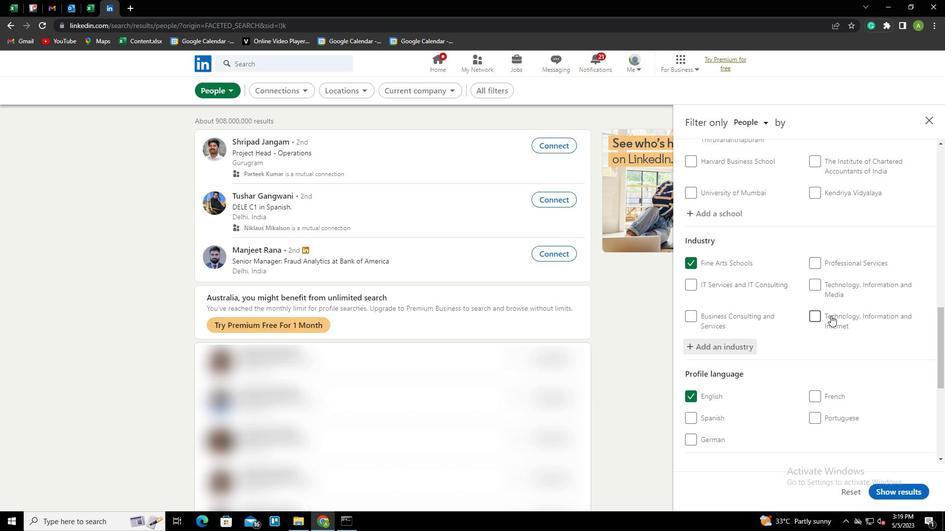 
Action: Mouse scrolled (831, 315) with delta (0, 0)
Screenshot: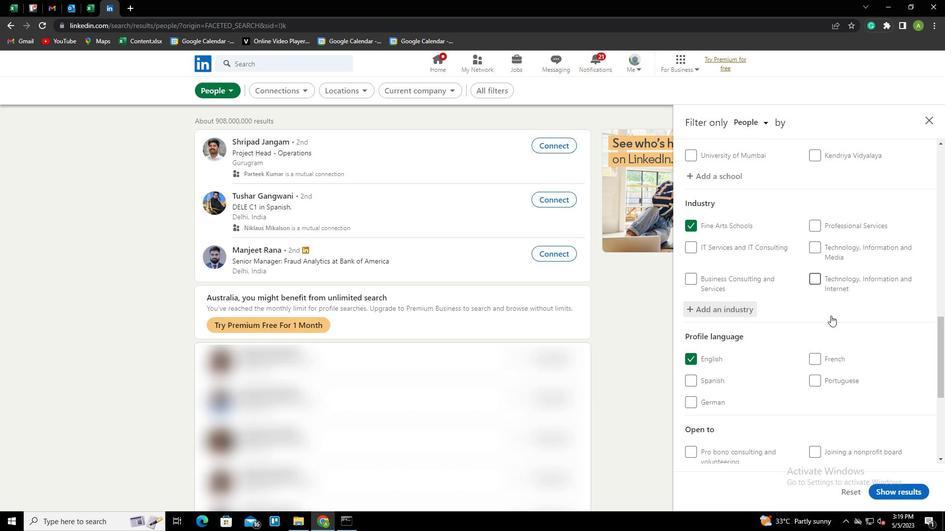 
Action: Mouse scrolled (831, 315) with delta (0, 0)
Screenshot: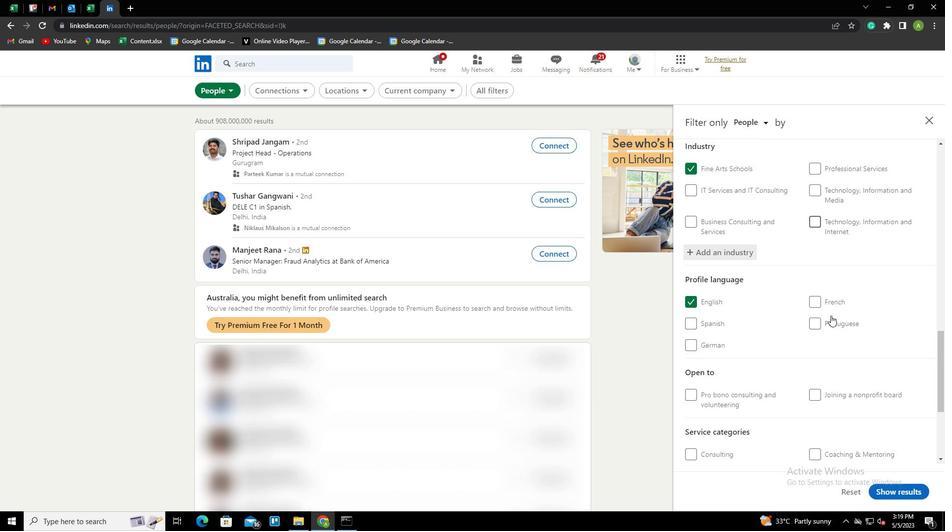 
Action: Mouse scrolled (831, 315) with delta (0, 0)
Screenshot: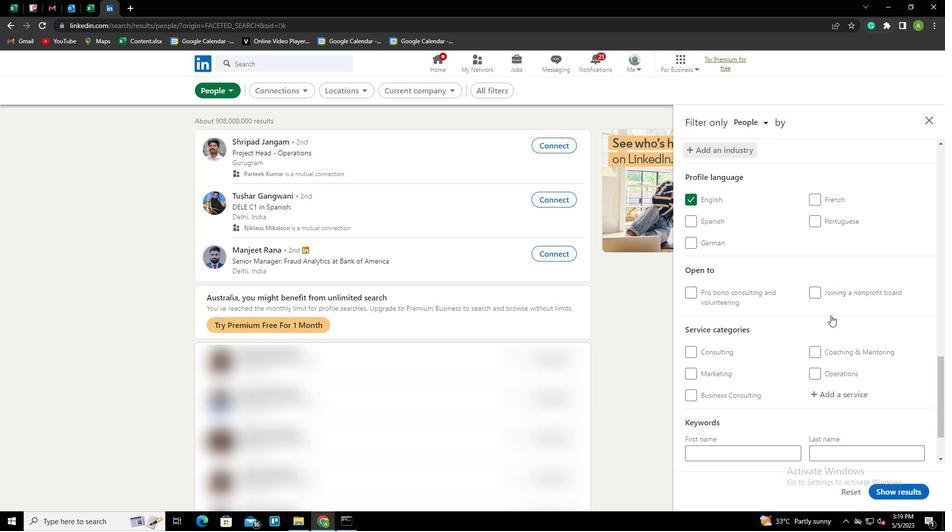 
Action: Mouse scrolled (831, 315) with delta (0, 0)
Screenshot: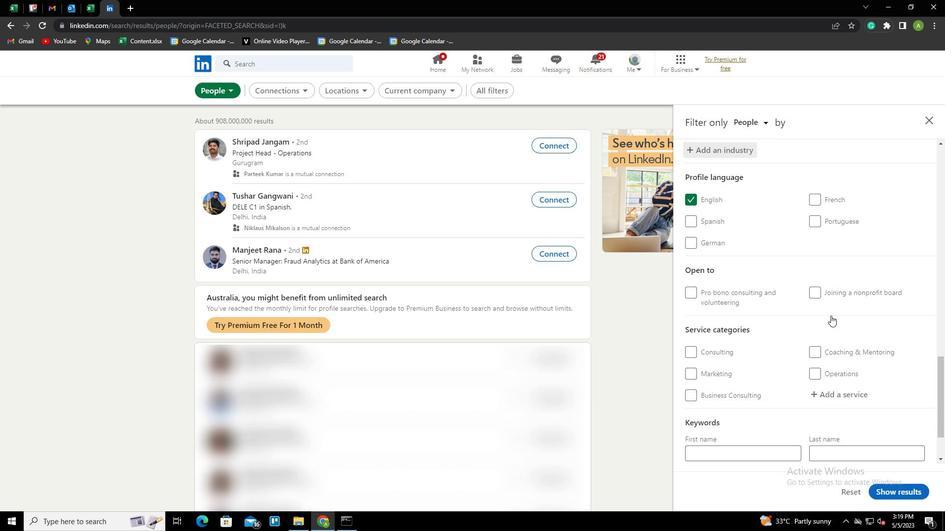 
Action: Mouse moved to (829, 327)
Screenshot: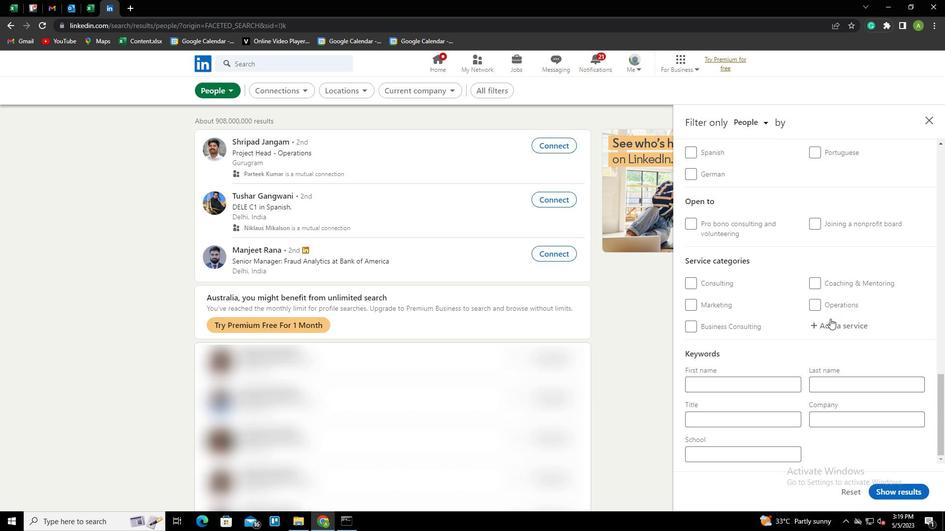 
Action: Mouse pressed left at (829, 327)
Screenshot: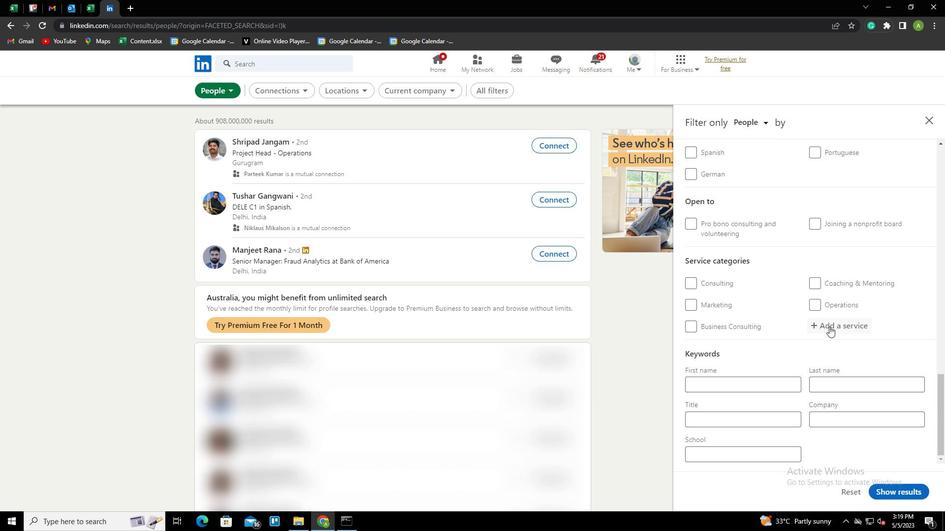 
Action: Key pressed <Key.shift><Key.shift>EXECUTIVE<Key.space><Key.shift>COACHING<Key.down><Key.enter>
Screenshot: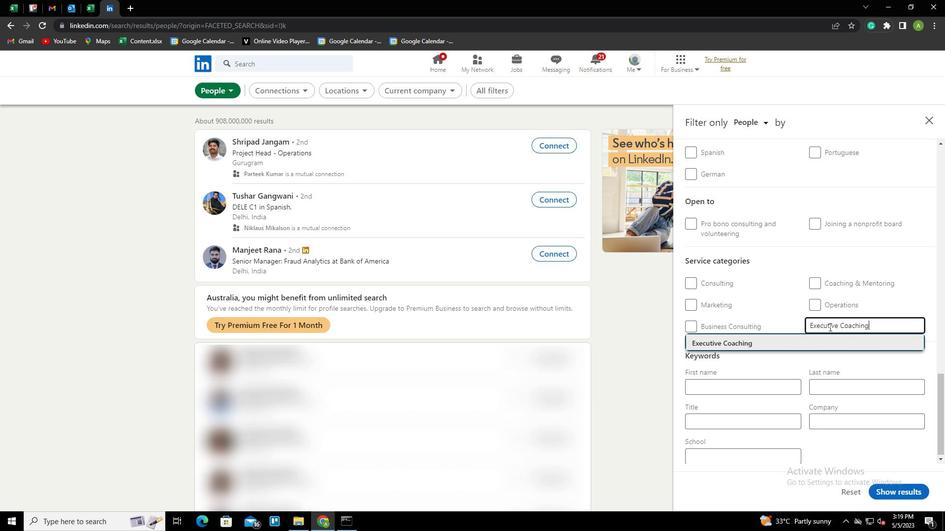 
Action: Mouse scrolled (829, 326) with delta (0, 0)
Screenshot: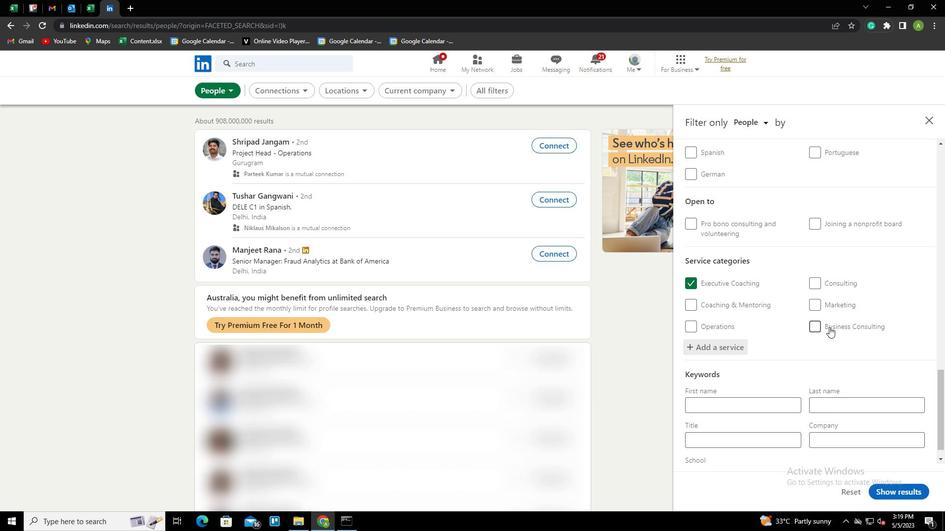 
Action: Mouse scrolled (829, 326) with delta (0, 0)
Screenshot: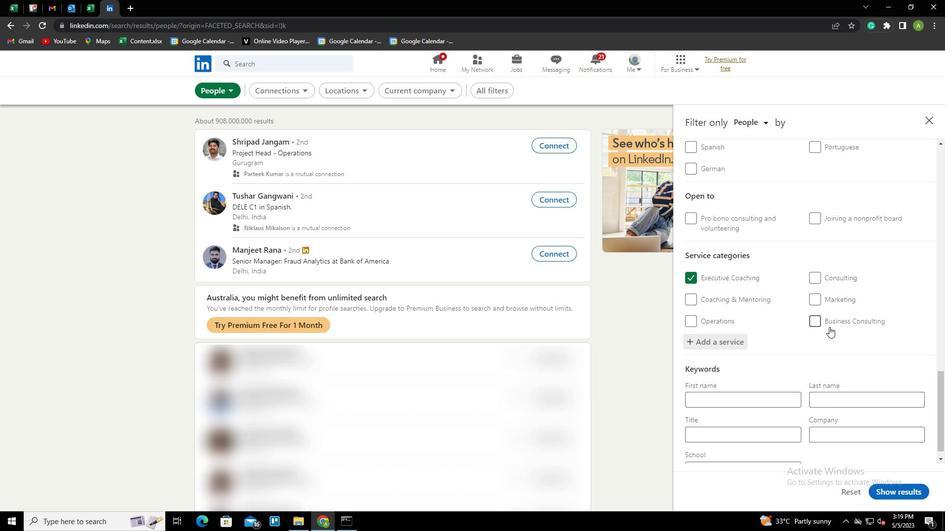 
Action: Mouse scrolled (829, 326) with delta (0, 0)
Screenshot: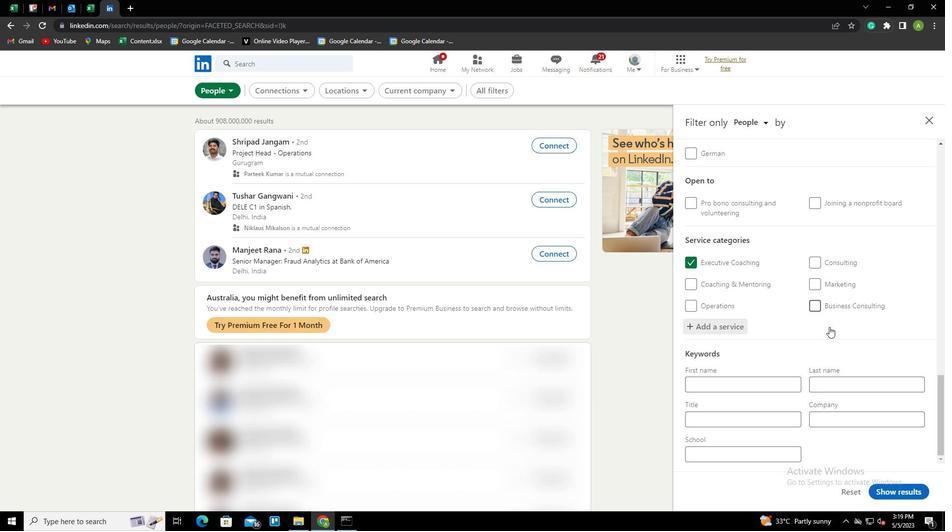 
Action: Mouse moved to (772, 418)
Screenshot: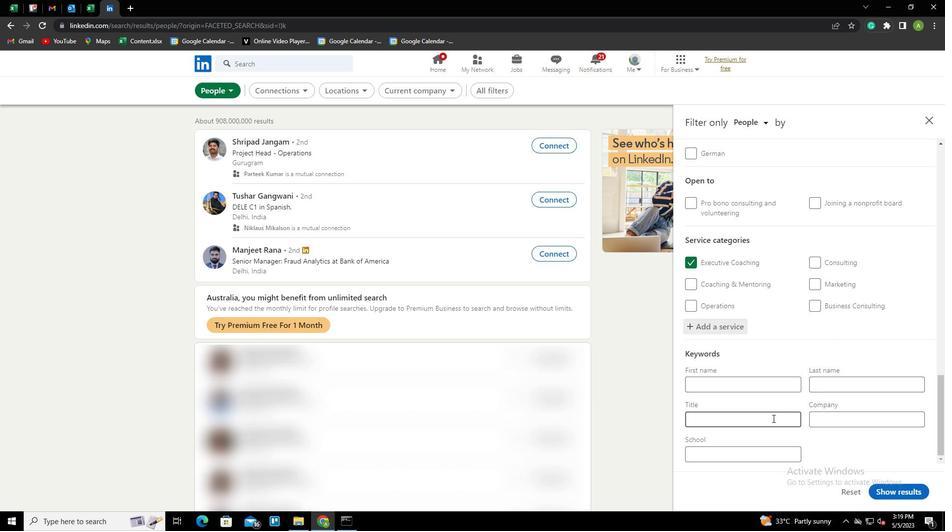 
Action: Mouse pressed left at (772, 418)
Screenshot: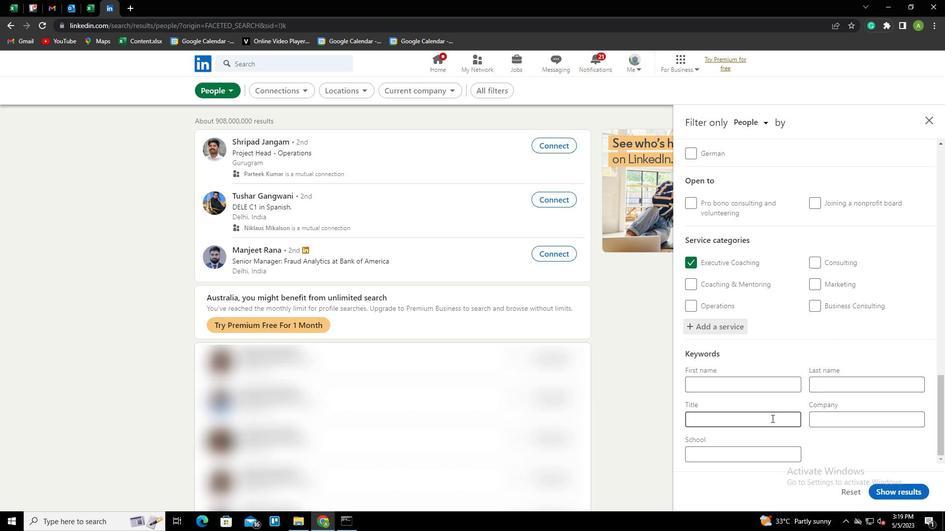 
Action: Key pressed <Key.shift>PHARMACIST
Screenshot: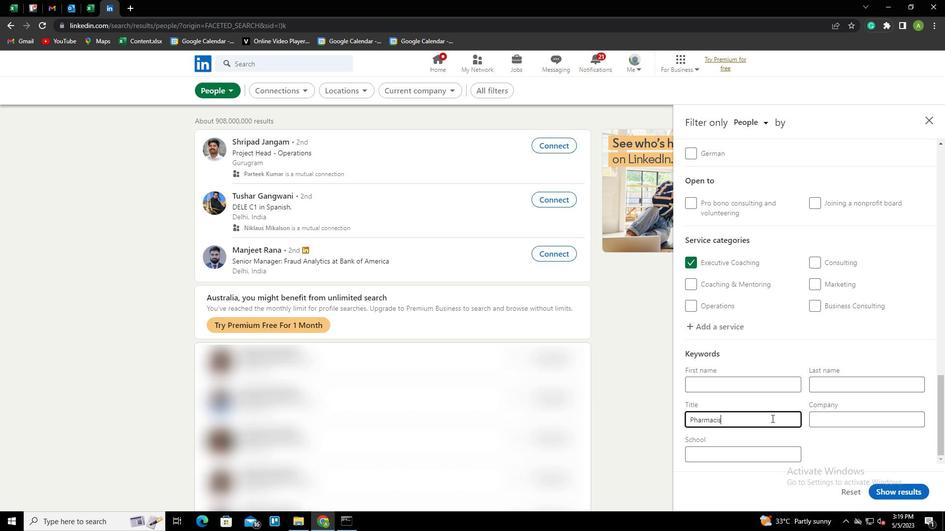 
Action: Mouse moved to (856, 458)
Screenshot: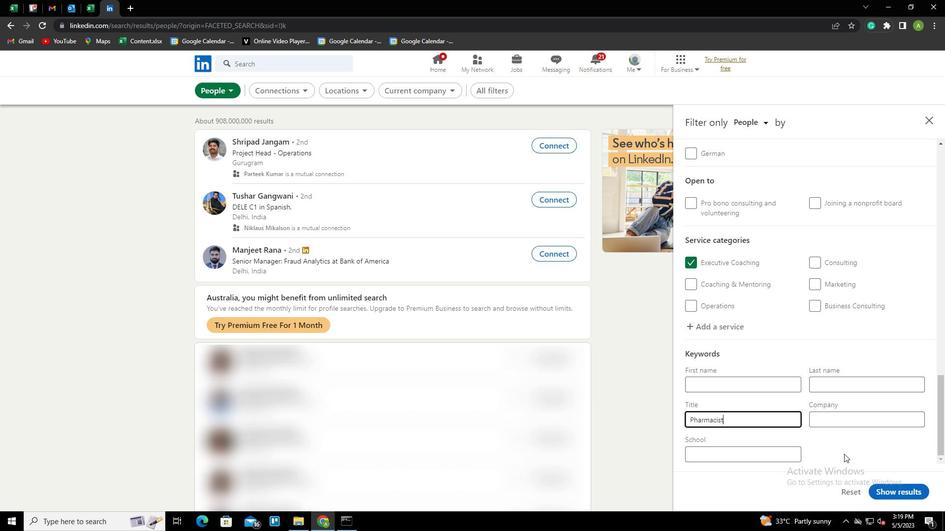 
Action: Mouse pressed left at (856, 458)
Screenshot: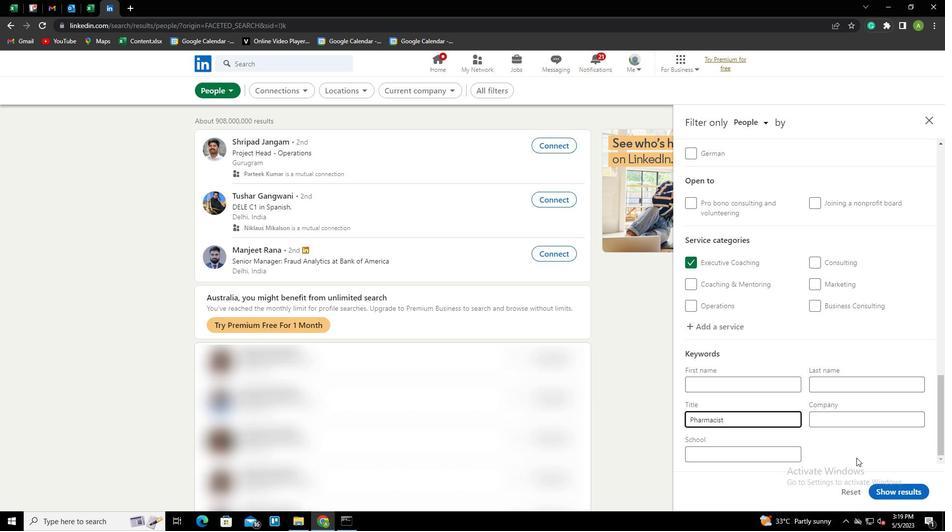 
Action: Mouse moved to (894, 487)
Screenshot: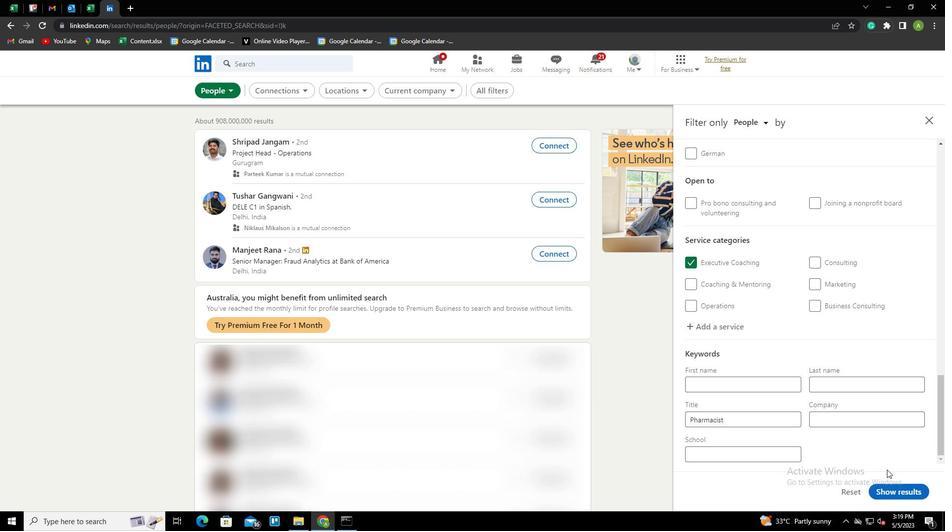 
Action: Mouse pressed left at (894, 487)
Screenshot: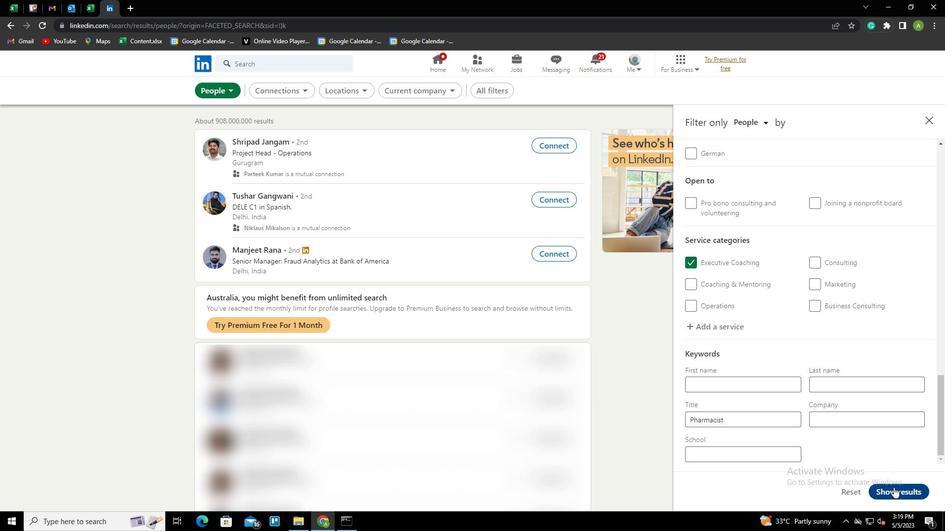 
